Task: Schedule a coding meetup on every Thursday at 8:00 PM to 9:00 PM.
Action: Mouse moved to (205, 139)
Screenshot: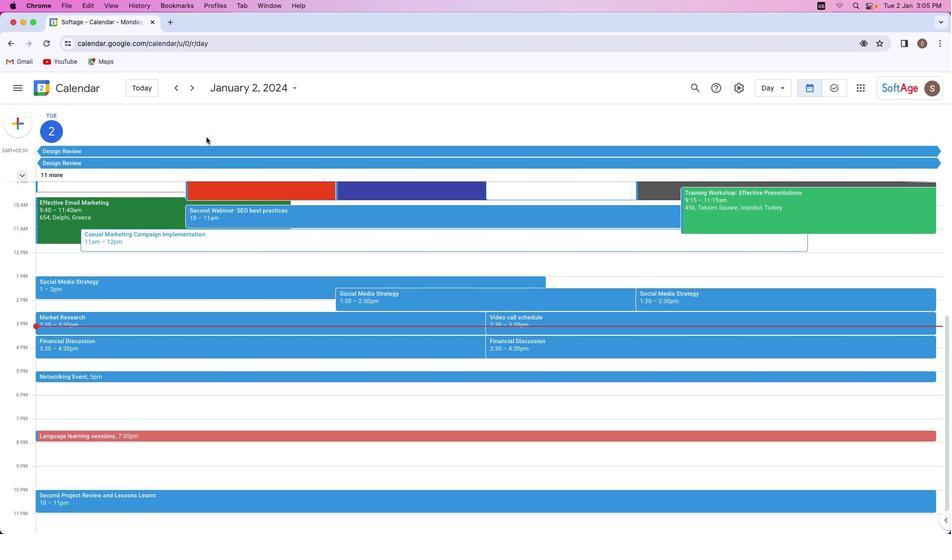 
Action: Mouse pressed left at (205, 139)
Screenshot: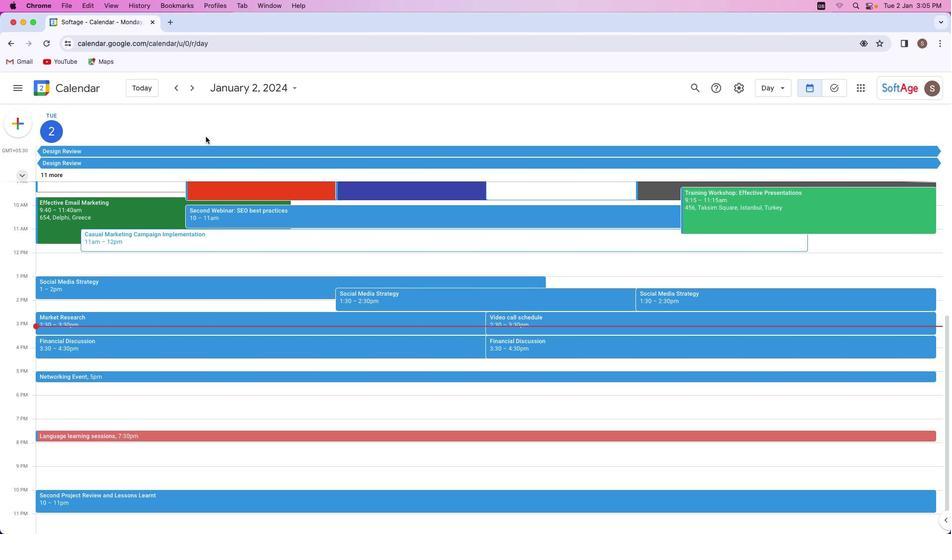 
Action: Mouse moved to (14, 123)
Screenshot: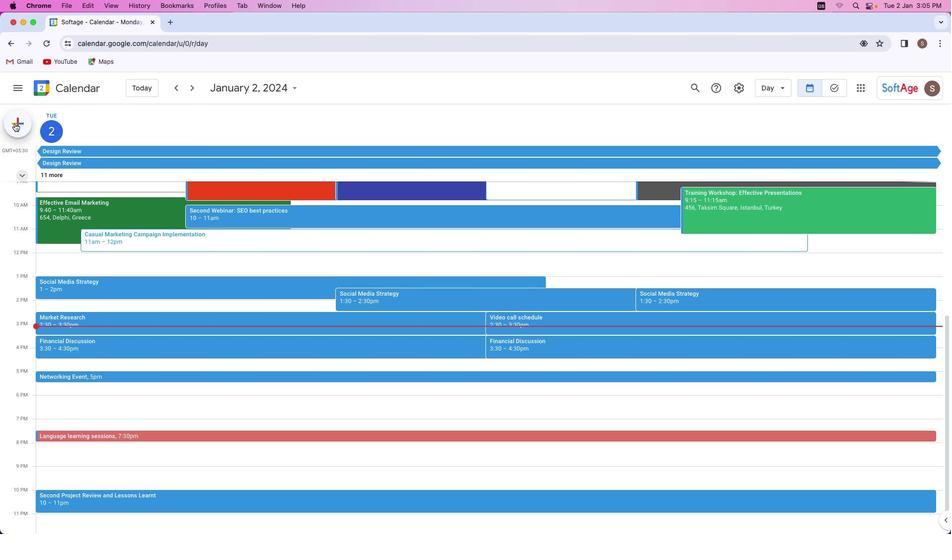 
Action: Mouse pressed left at (14, 123)
Screenshot: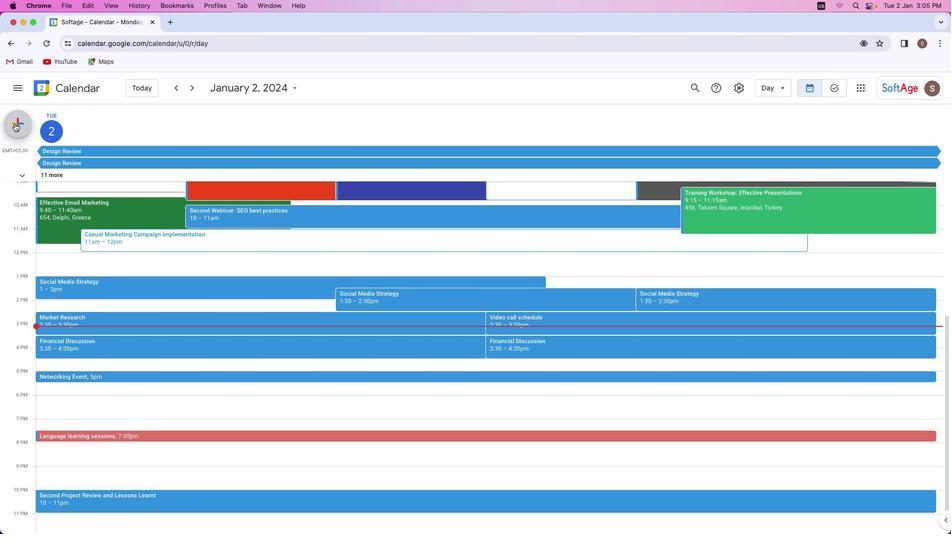 
Action: Mouse moved to (53, 234)
Screenshot: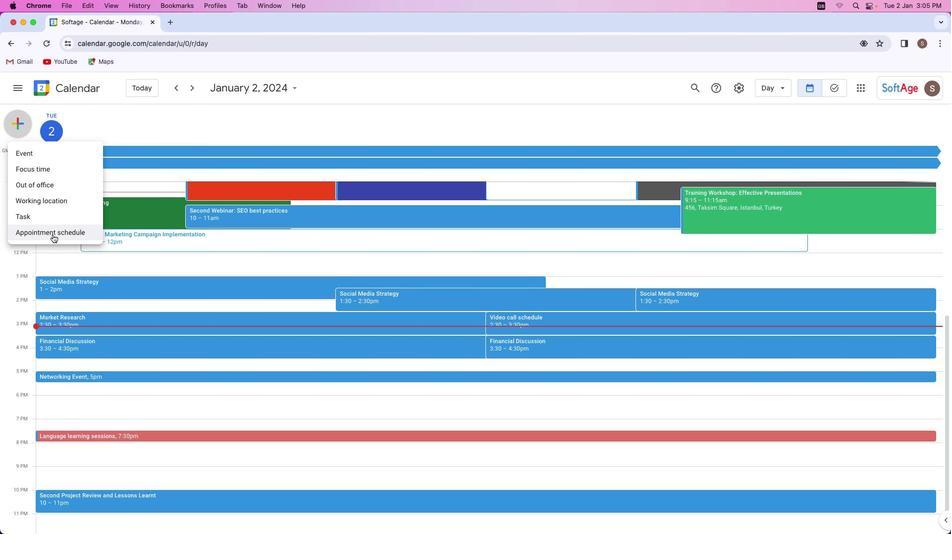 
Action: Mouse pressed left at (53, 234)
Screenshot: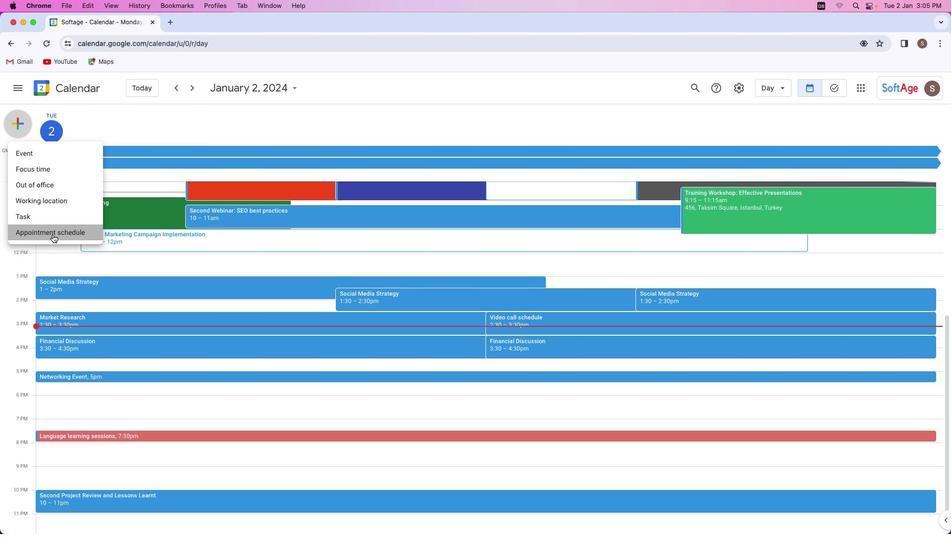 
Action: Mouse moved to (73, 117)
Screenshot: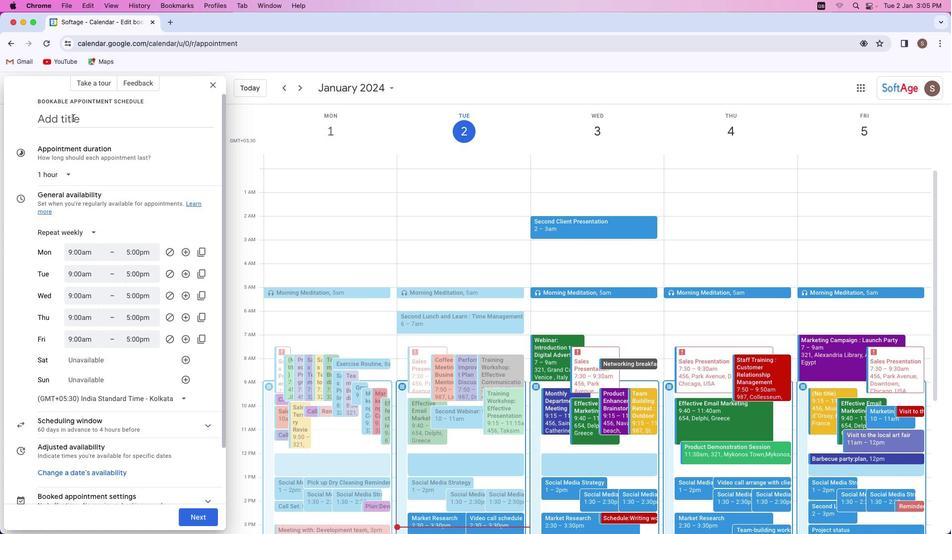 
Action: Key pressed Key.shift'C''o''d''i''n''g'Key.space'm''e''e''t''u''p'
Screenshot: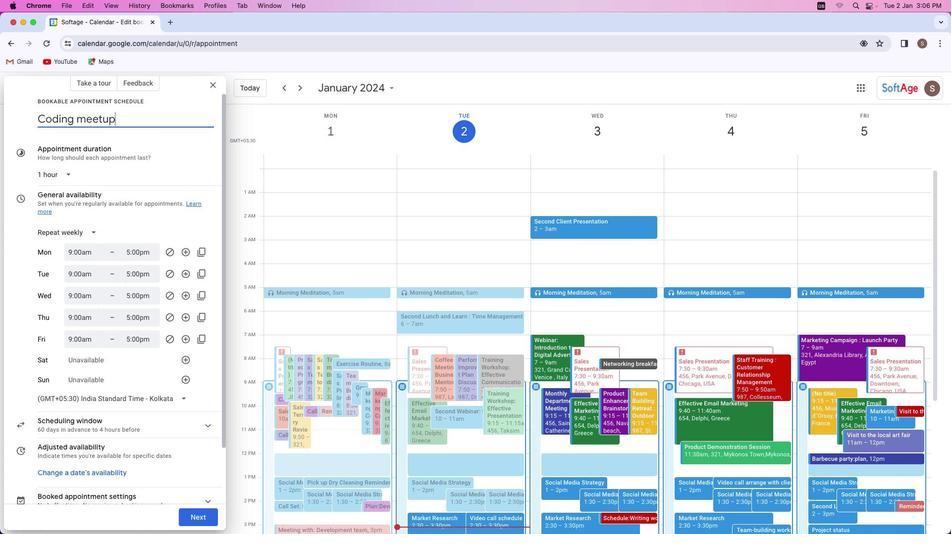 
Action: Mouse moved to (87, 230)
Screenshot: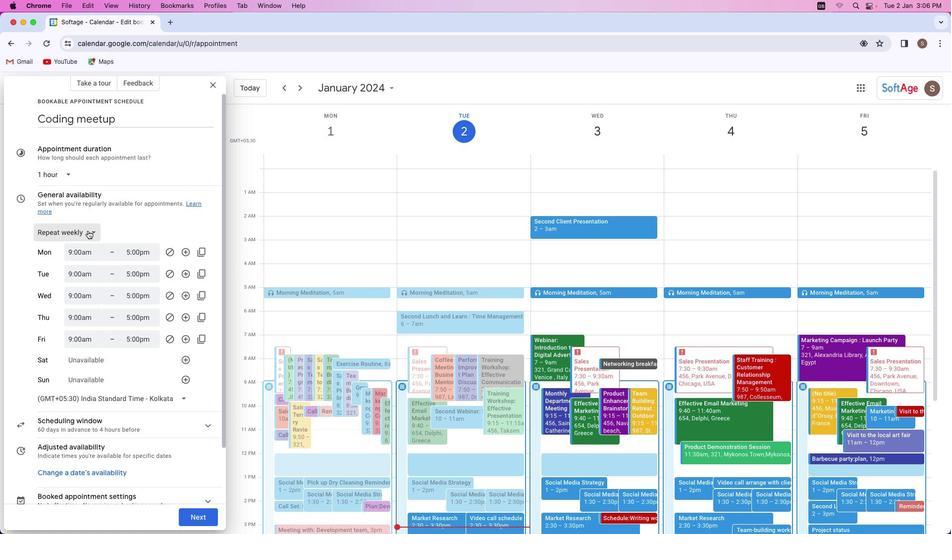 
Action: Mouse pressed left at (87, 230)
Screenshot: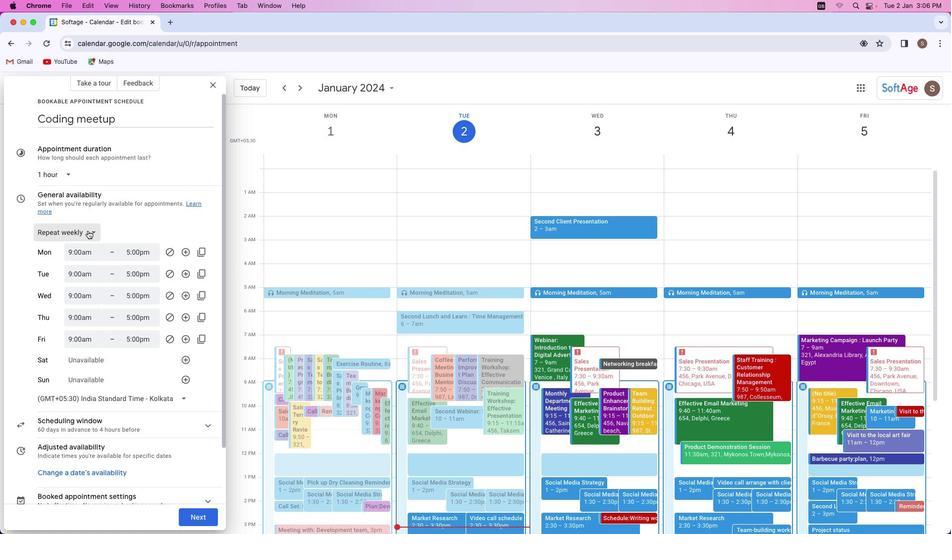 
Action: Mouse moved to (78, 259)
Screenshot: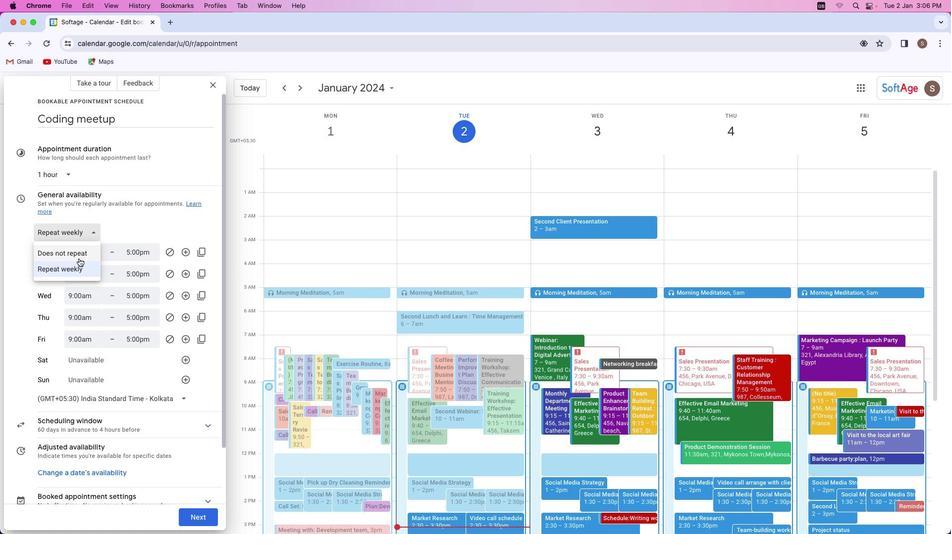 
Action: Mouse pressed left at (78, 259)
Screenshot: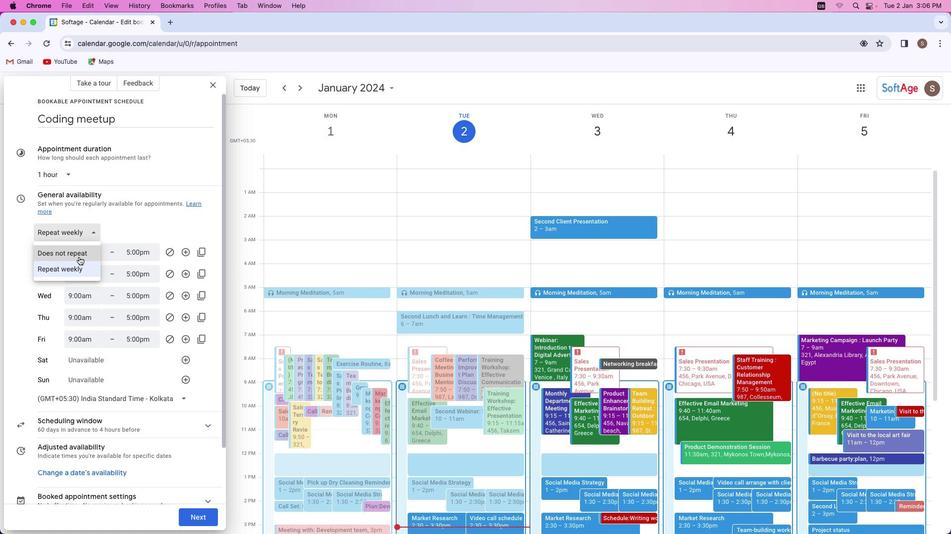 
Action: Mouse moved to (68, 243)
Screenshot: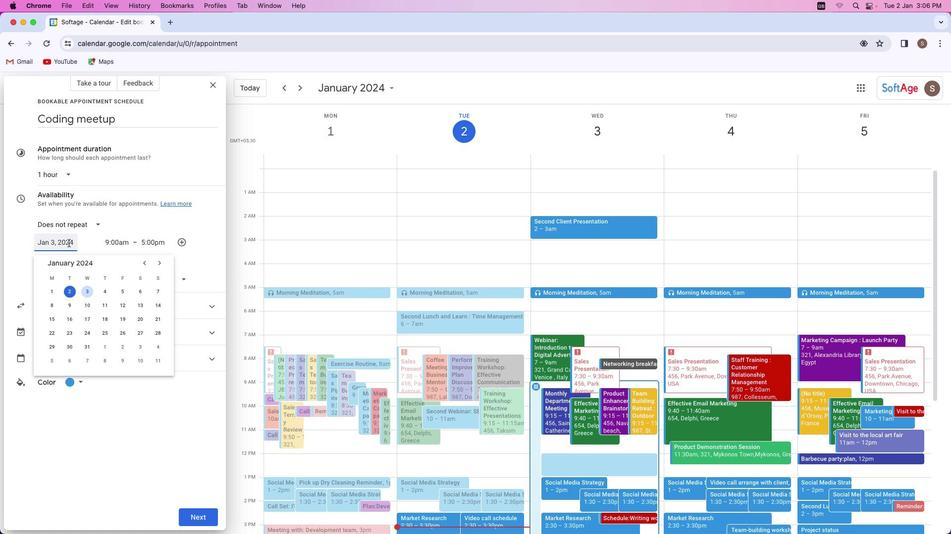 
Action: Mouse pressed left at (68, 243)
Screenshot: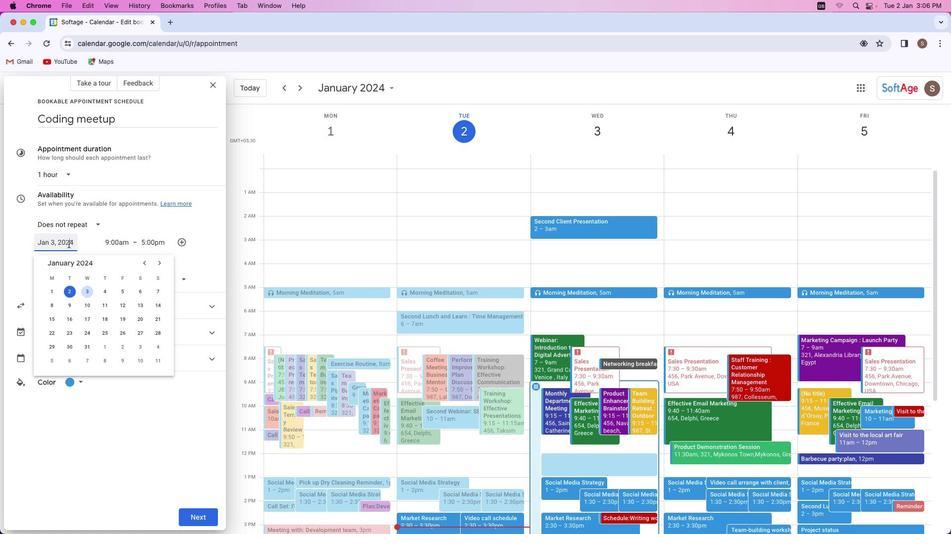 
Action: Mouse moved to (88, 225)
Screenshot: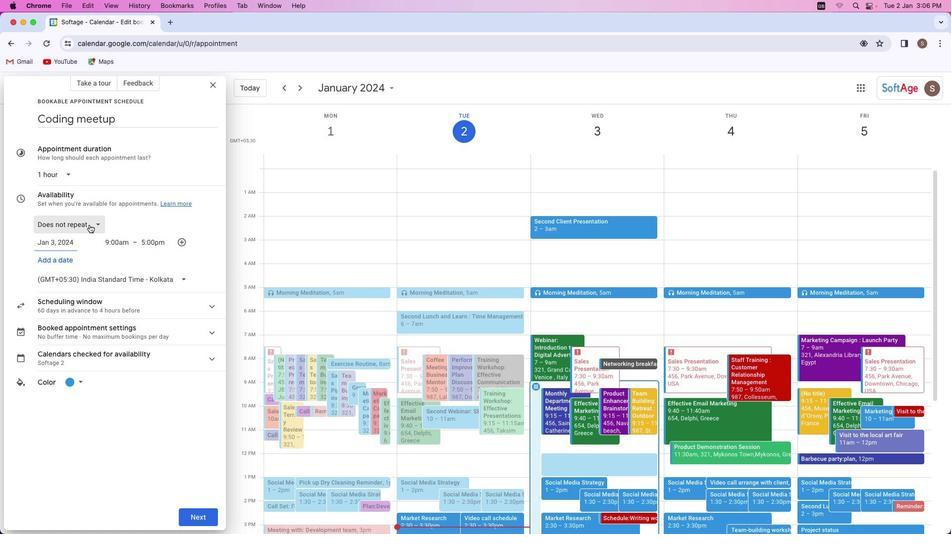 
Action: Mouse pressed left at (88, 225)
Screenshot: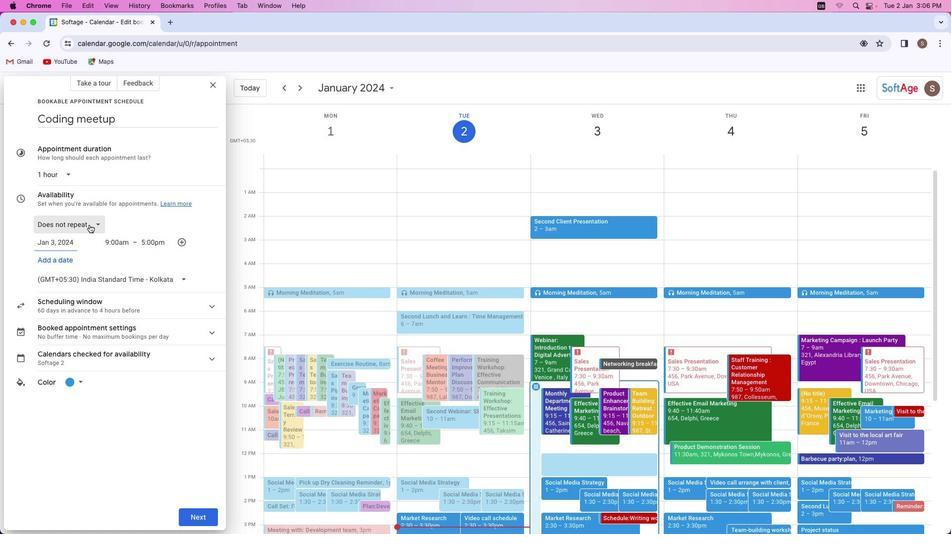 
Action: Mouse moved to (73, 259)
Screenshot: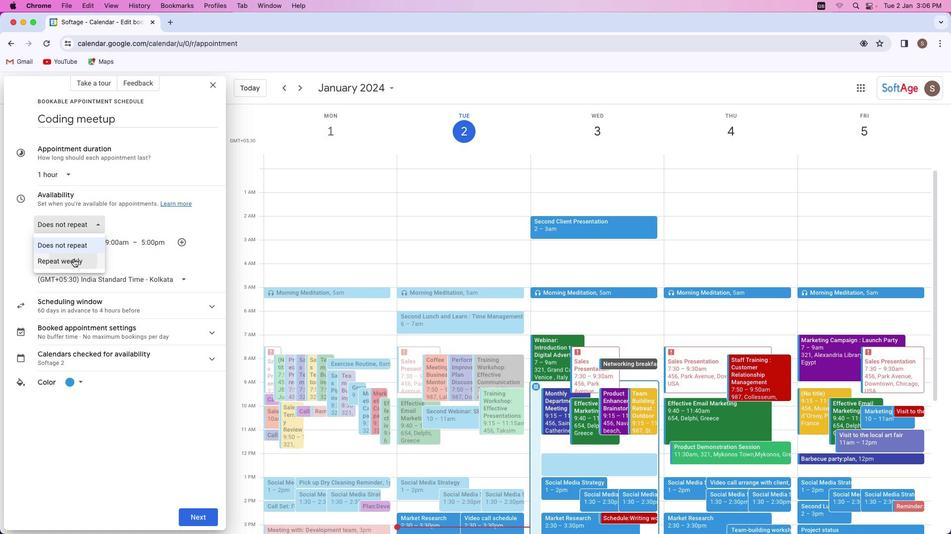
Action: Mouse pressed left at (73, 259)
Screenshot: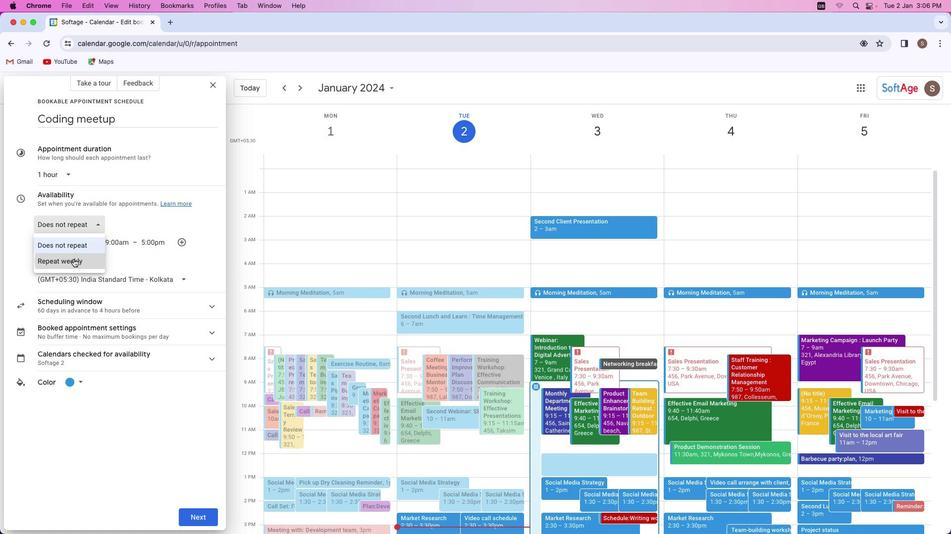 
Action: Mouse moved to (169, 253)
Screenshot: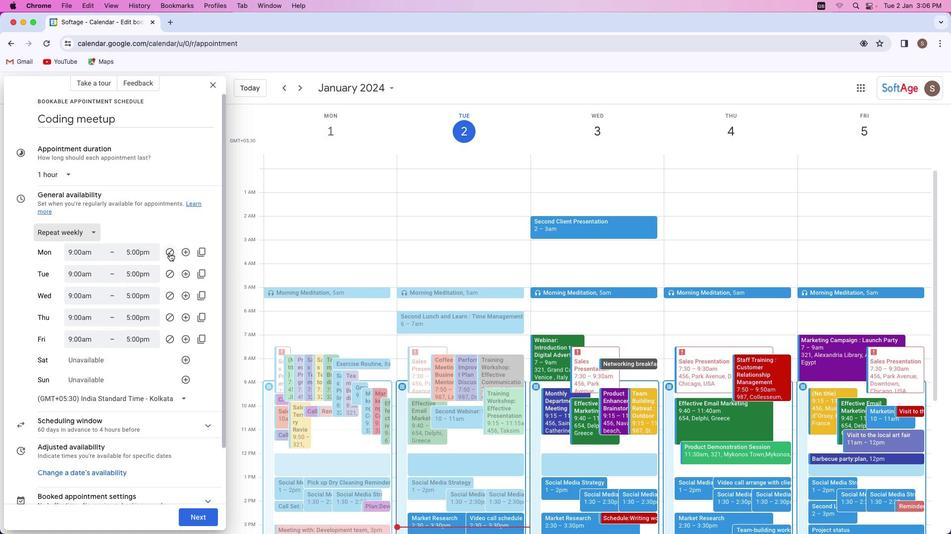 
Action: Mouse pressed left at (169, 253)
Screenshot: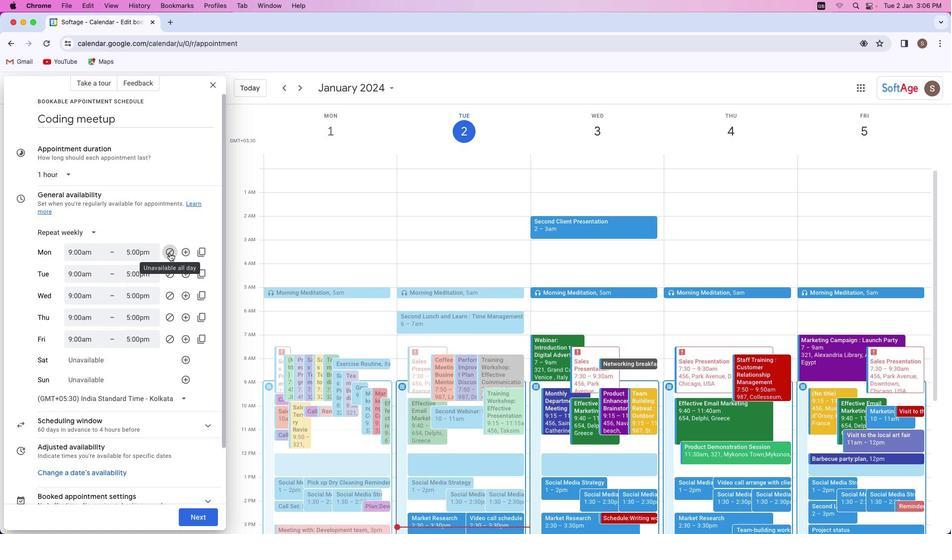 
Action: Mouse moved to (168, 269)
Screenshot: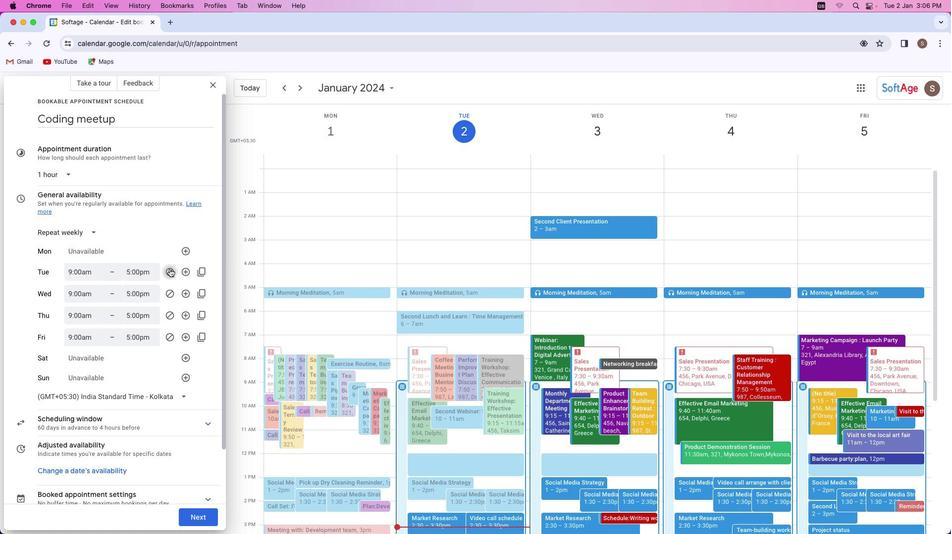 
Action: Mouse pressed left at (168, 269)
Screenshot: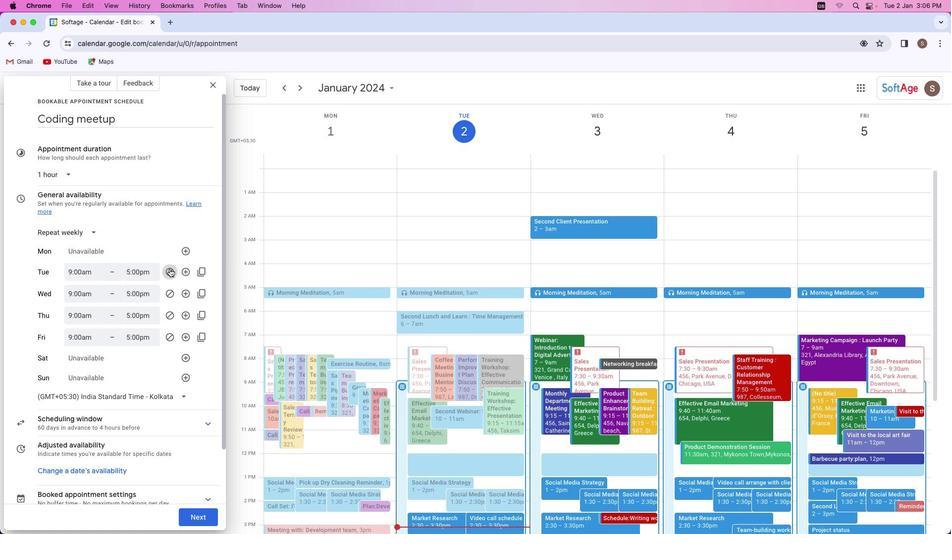 
Action: Mouse moved to (172, 291)
Screenshot: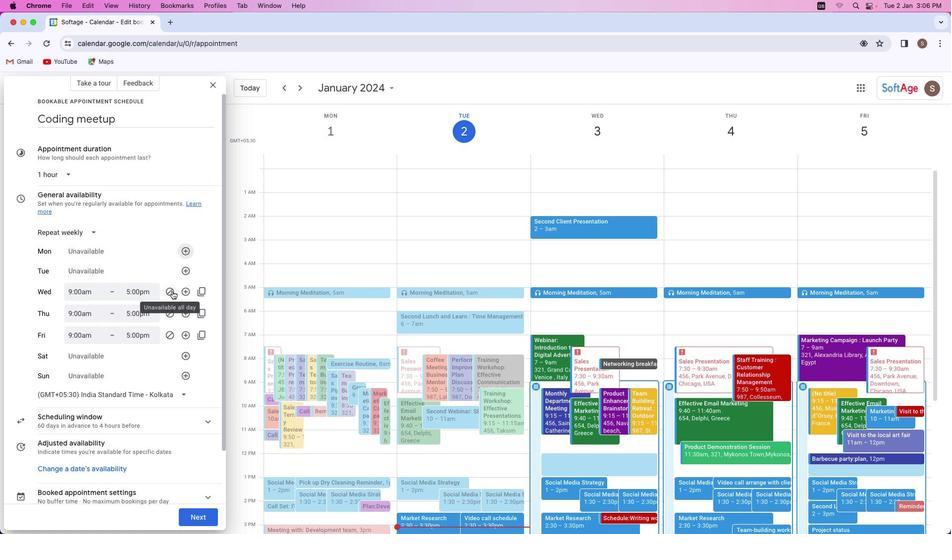 
Action: Mouse pressed left at (172, 291)
Screenshot: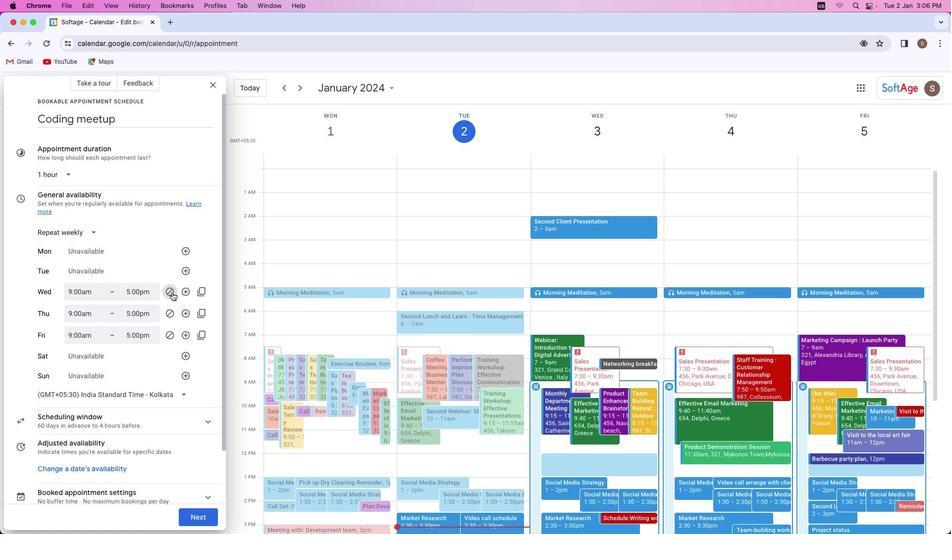 
Action: Mouse moved to (170, 332)
Screenshot: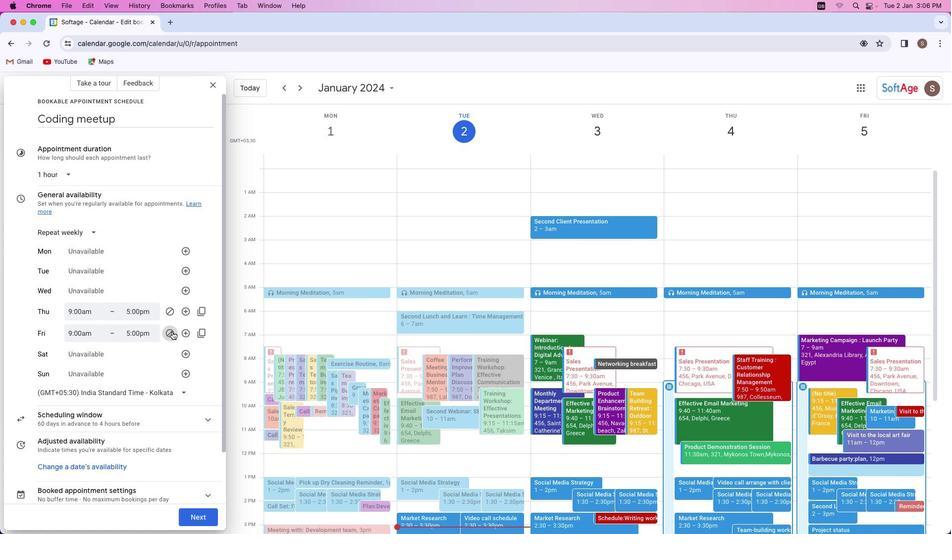 
Action: Mouse pressed left at (170, 332)
Screenshot: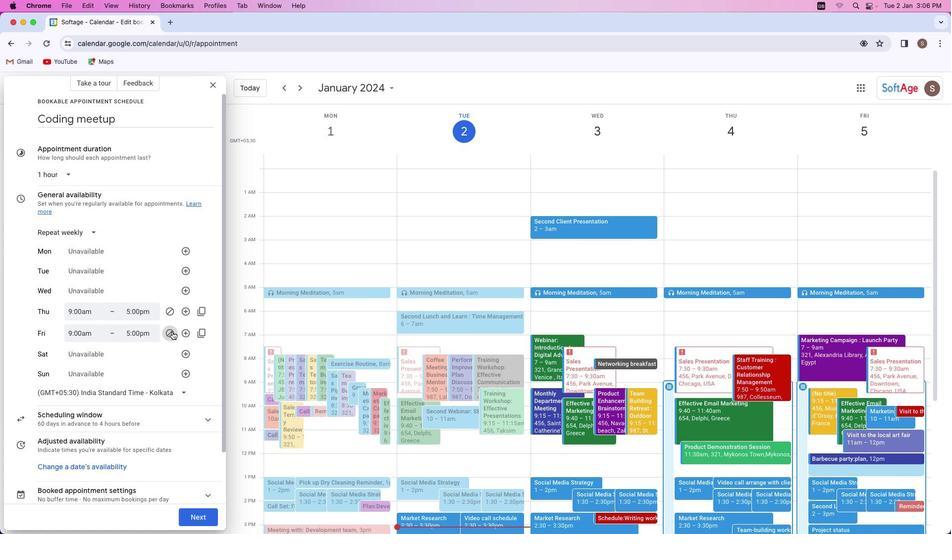 
Action: Mouse moved to (82, 311)
Screenshot: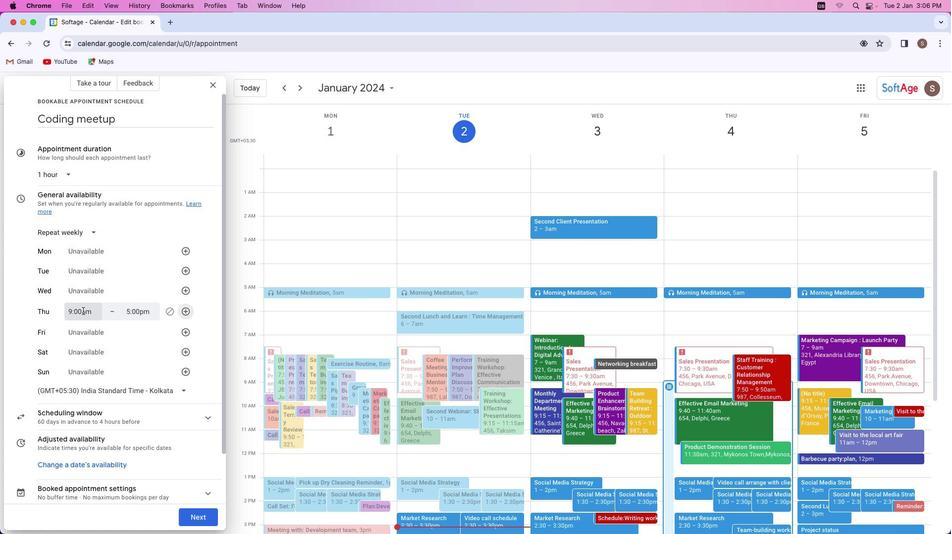 
Action: Mouse pressed left at (82, 311)
Screenshot: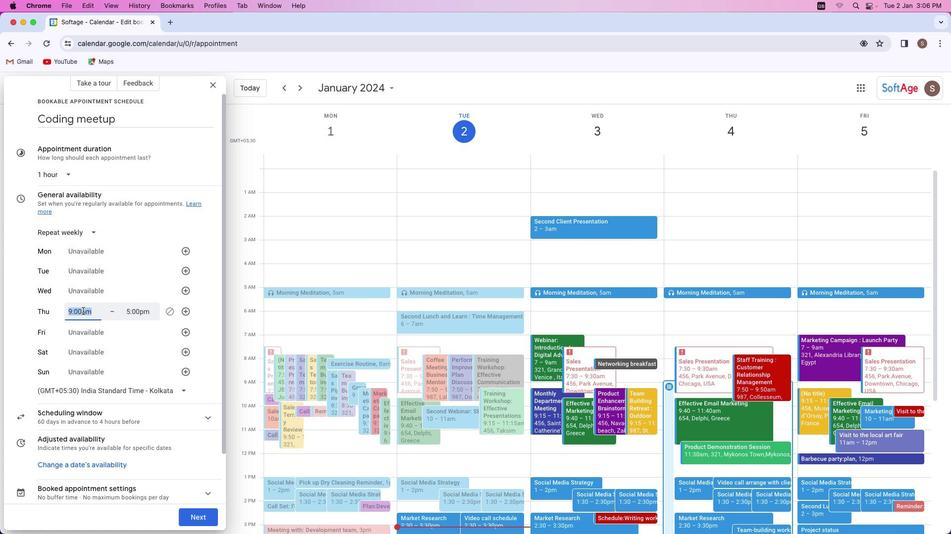
Action: Mouse moved to (88, 346)
Screenshot: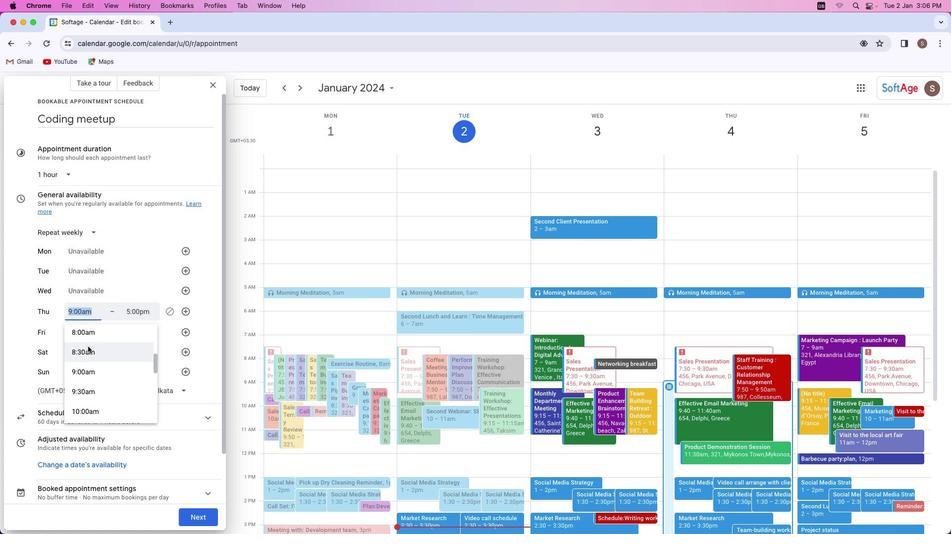 
Action: Mouse scrolled (88, 346) with delta (0, 0)
Screenshot: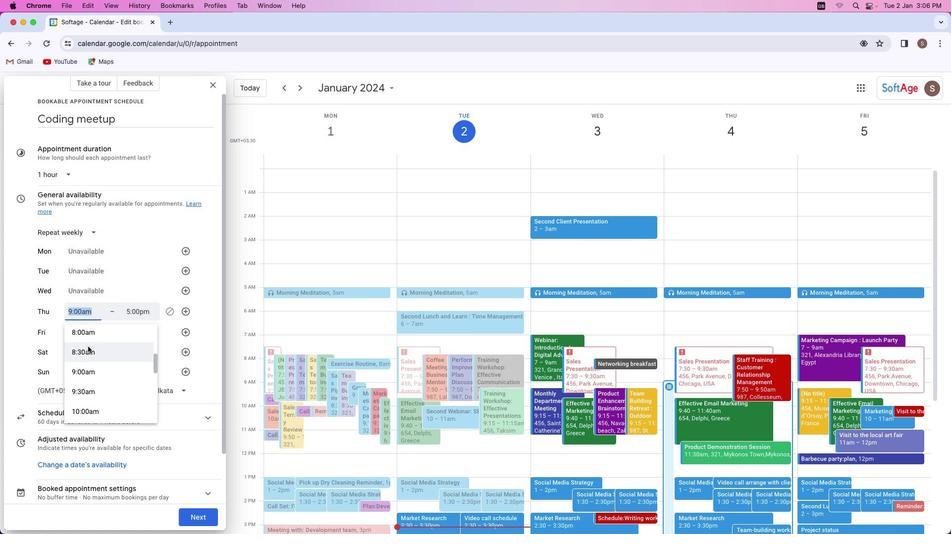 
Action: Mouse moved to (88, 346)
Screenshot: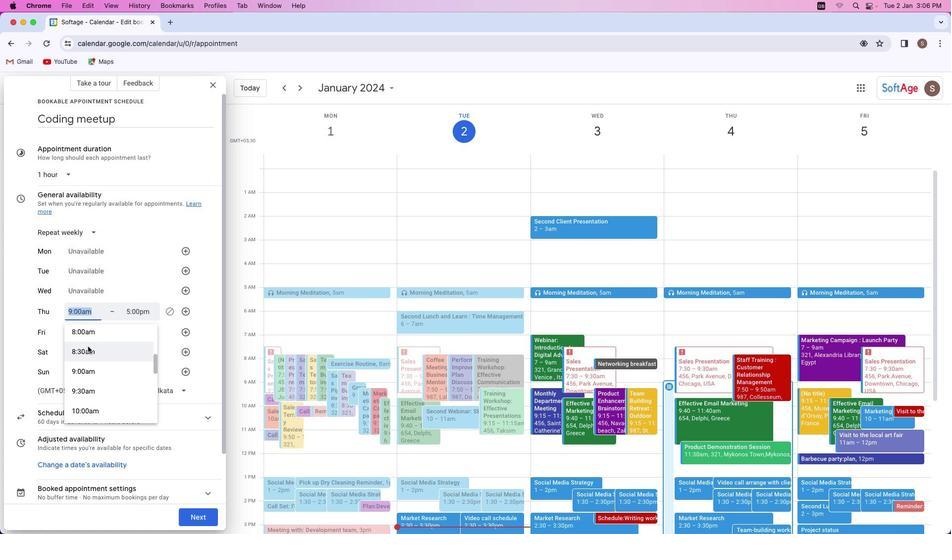 
Action: Mouse scrolled (88, 346) with delta (0, 0)
Screenshot: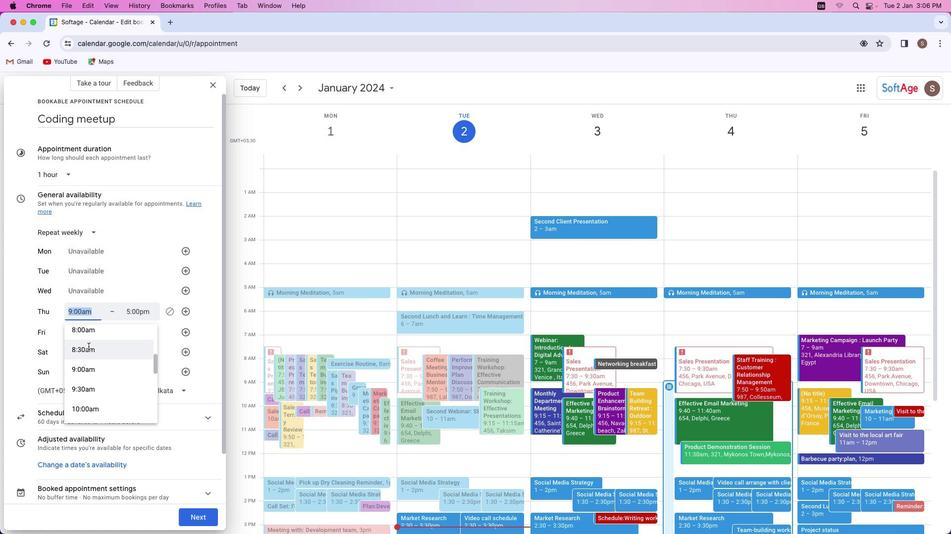 
Action: Mouse moved to (88, 346)
Screenshot: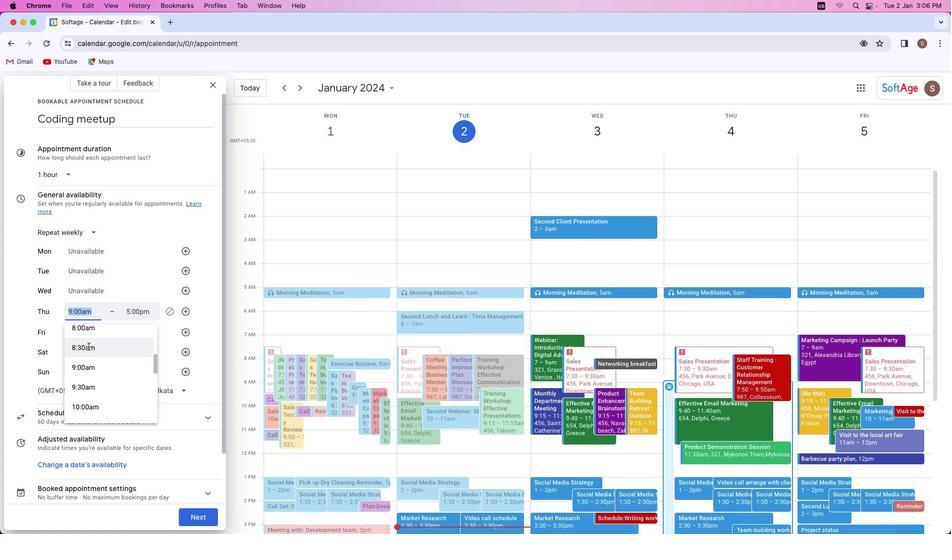 
Action: Mouse scrolled (88, 346) with delta (0, 0)
Screenshot: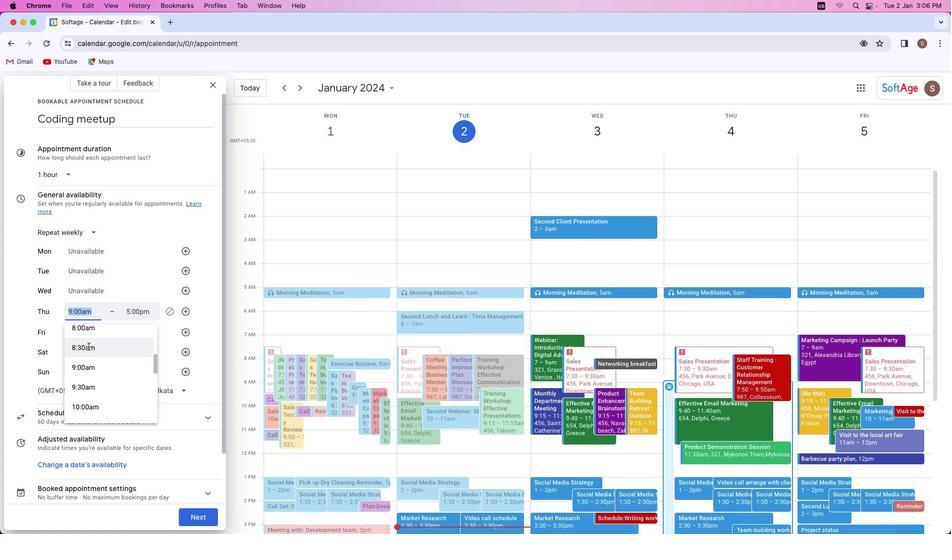 
Action: Mouse moved to (88, 347)
Screenshot: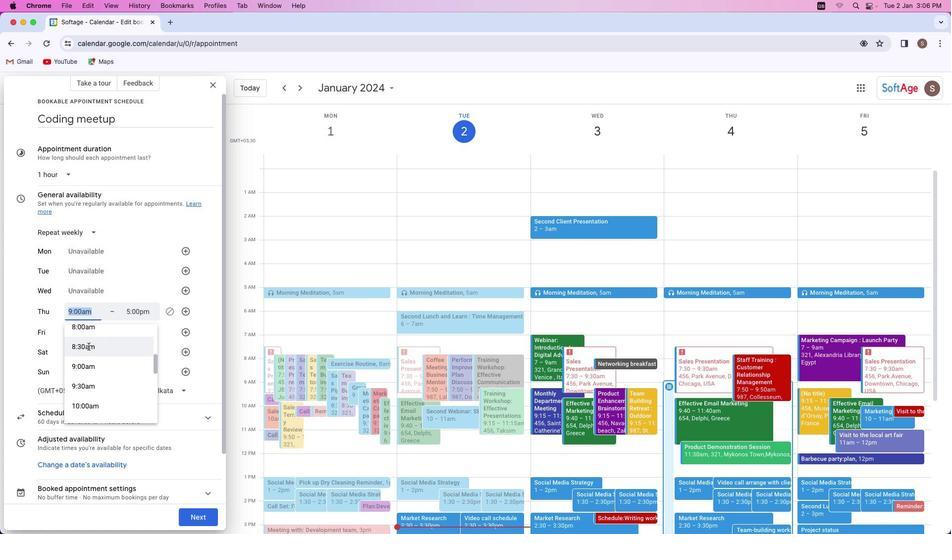 
Action: Mouse scrolled (88, 347) with delta (0, 0)
Screenshot: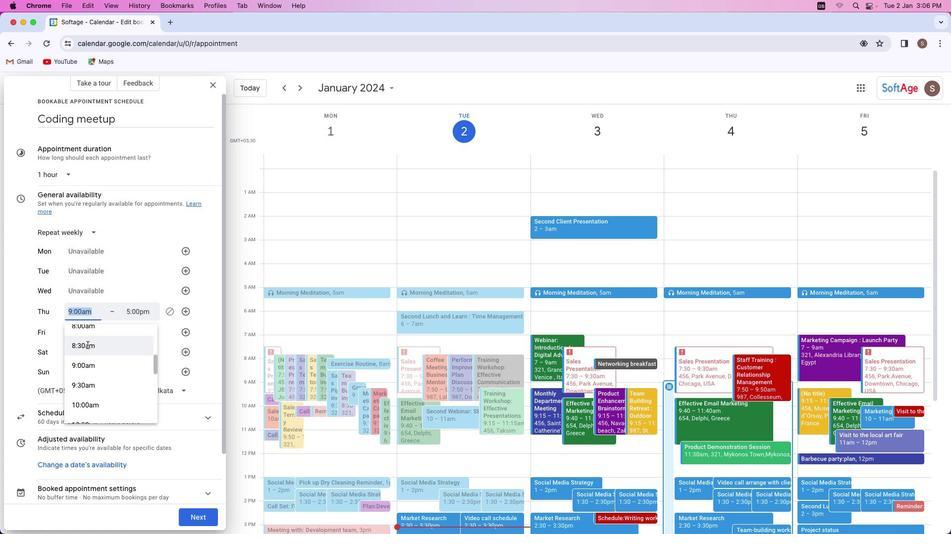 
Action: Mouse moved to (87, 348)
Screenshot: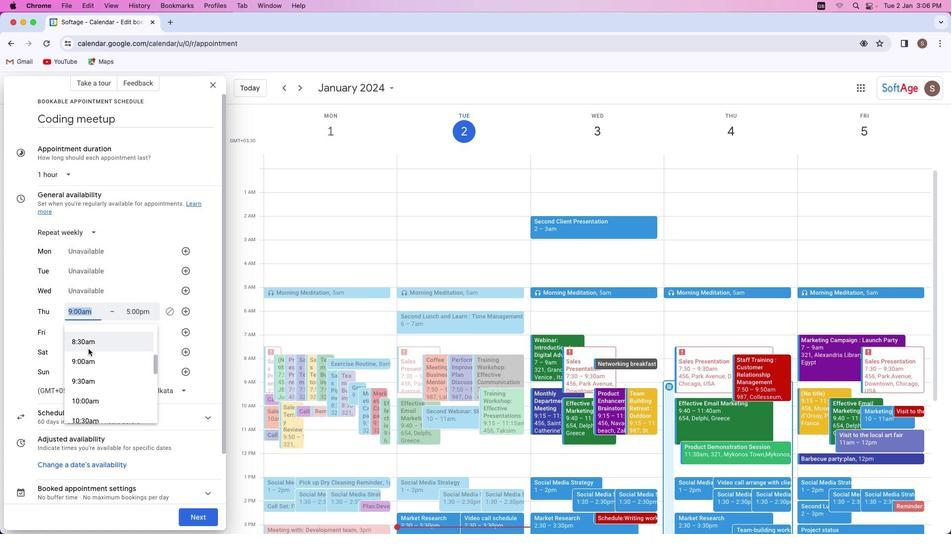 
Action: Mouse scrolled (87, 348) with delta (0, 0)
Screenshot: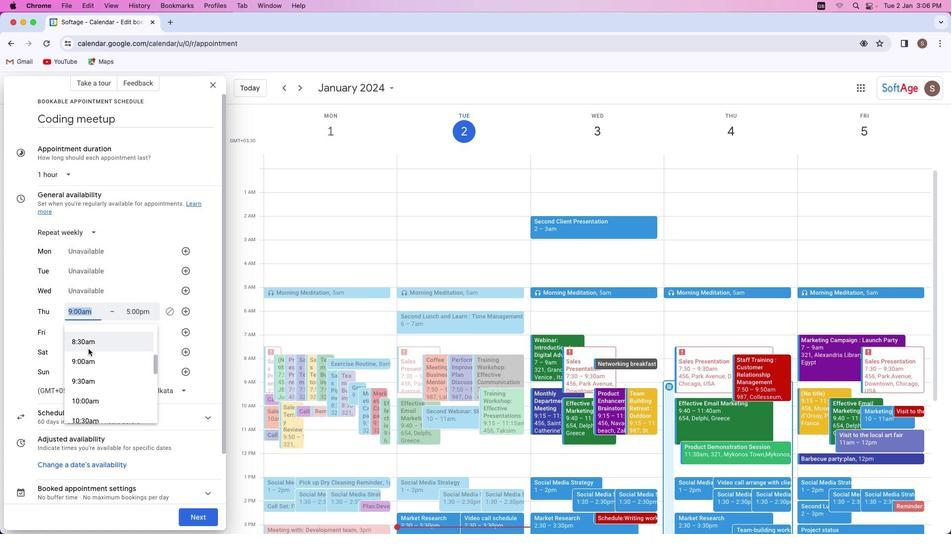 
Action: Mouse moved to (88, 348)
Screenshot: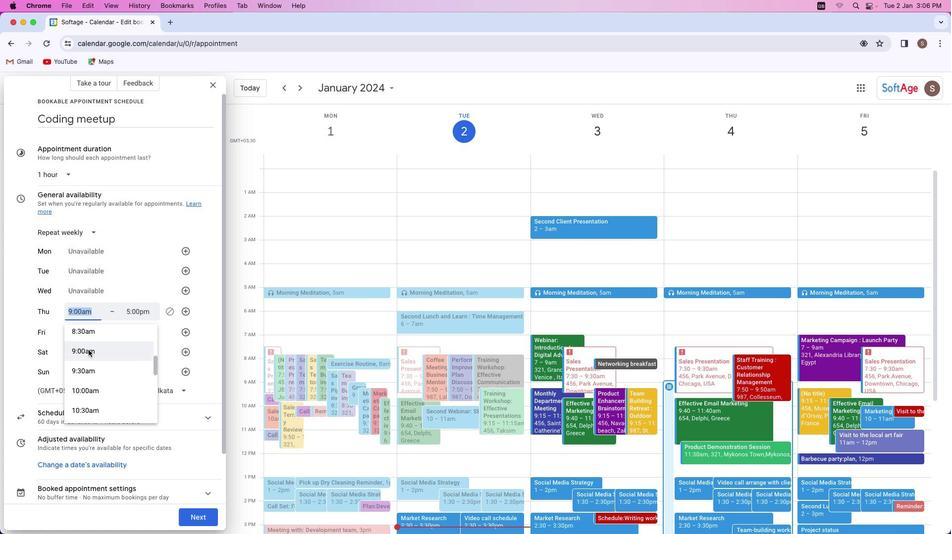 
Action: Mouse scrolled (88, 348) with delta (0, 0)
Screenshot: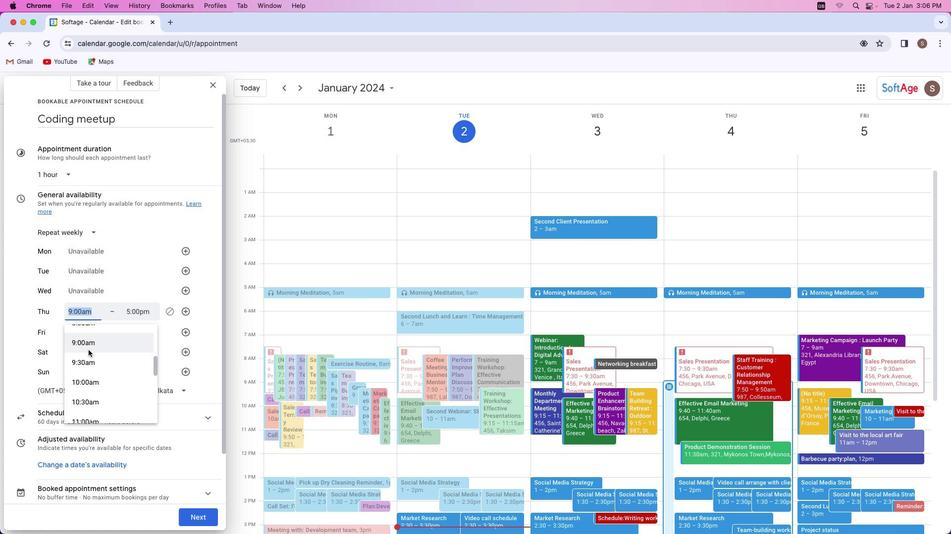 
Action: Mouse moved to (88, 349)
Screenshot: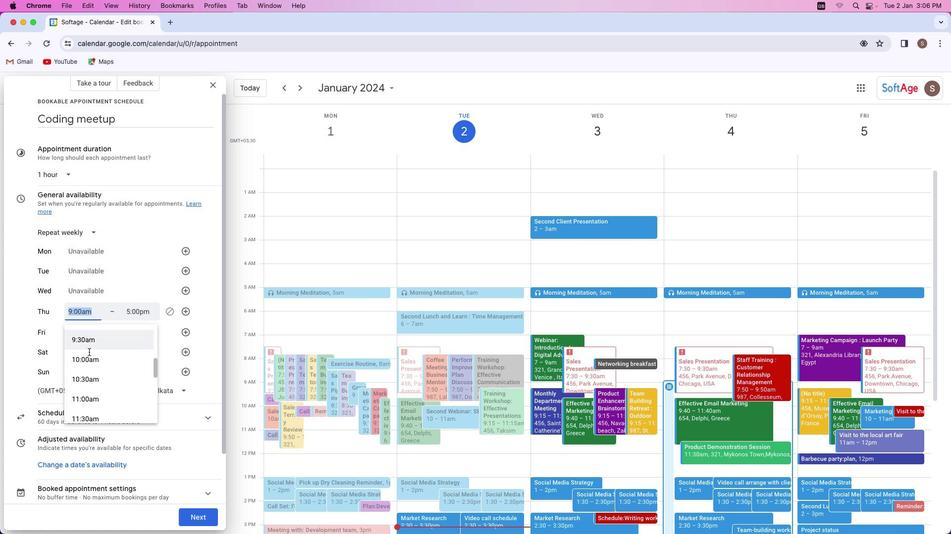 
Action: Mouse scrolled (88, 349) with delta (0, 0)
Screenshot: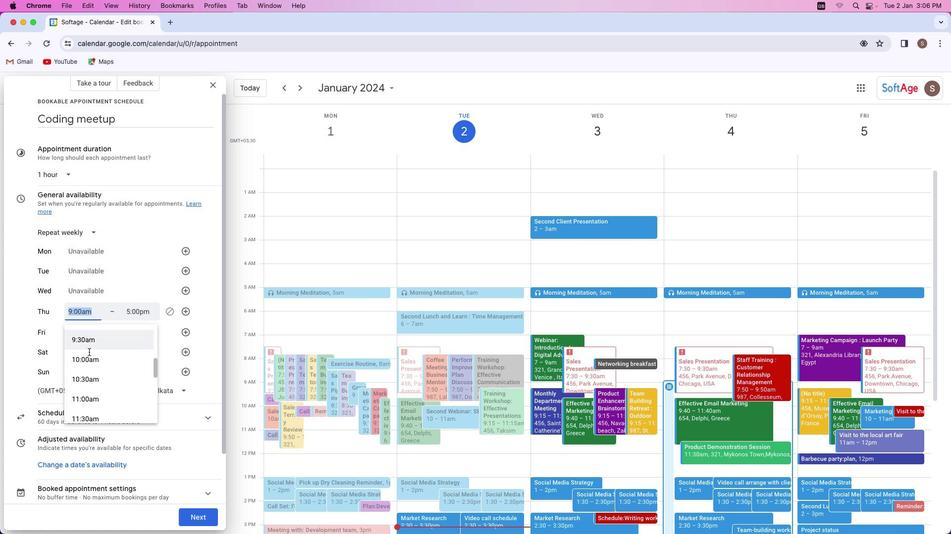 
Action: Mouse moved to (88, 350)
Screenshot: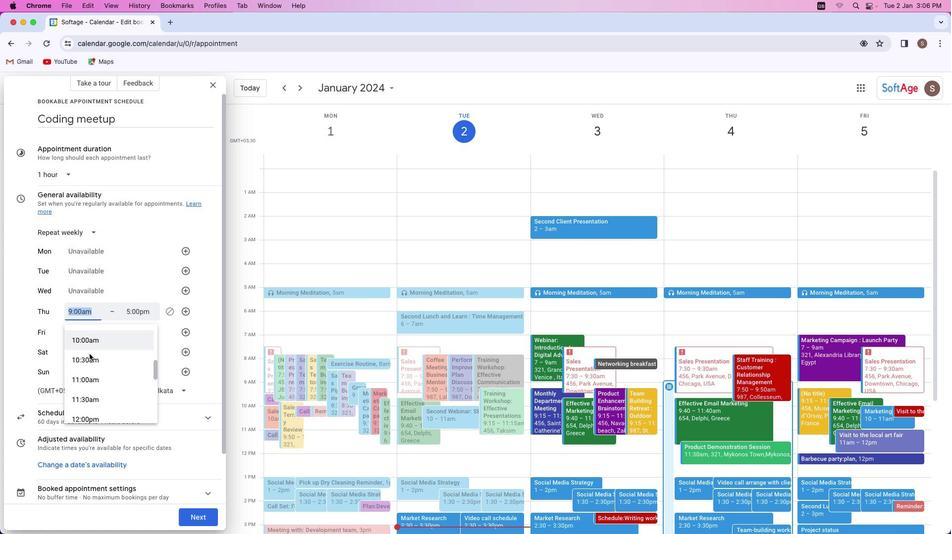 
Action: Mouse scrolled (88, 350) with delta (0, 0)
Screenshot: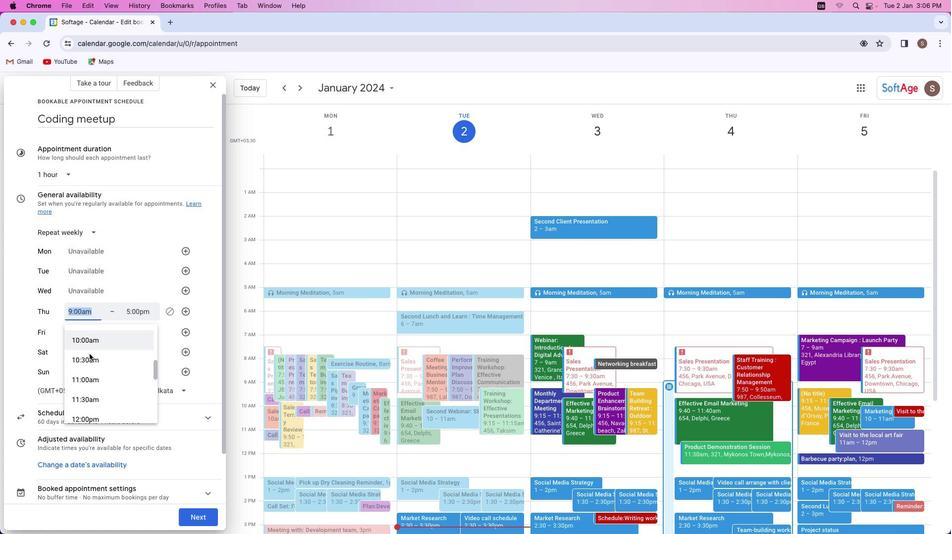 
Action: Mouse moved to (89, 354)
Screenshot: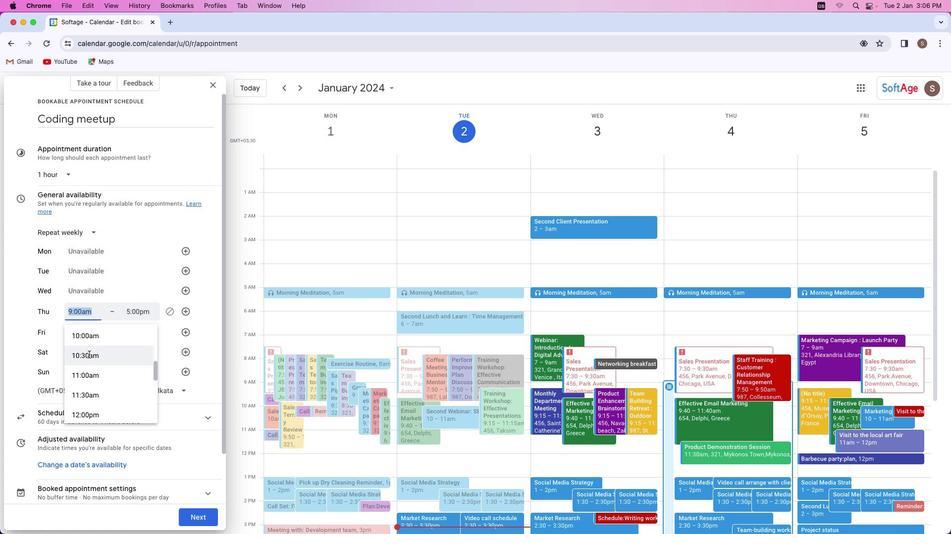 
Action: Mouse scrolled (89, 354) with delta (0, 0)
Screenshot: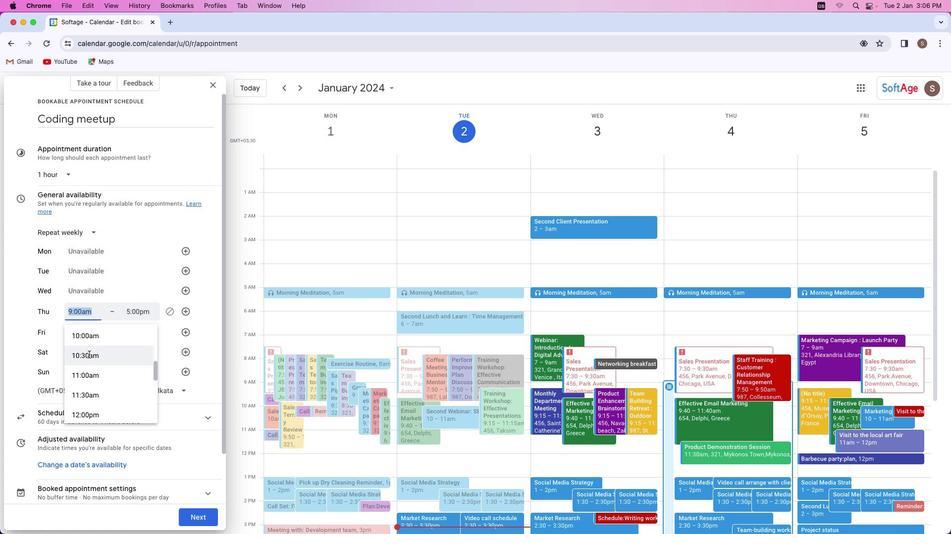 
Action: Mouse moved to (89, 355)
Screenshot: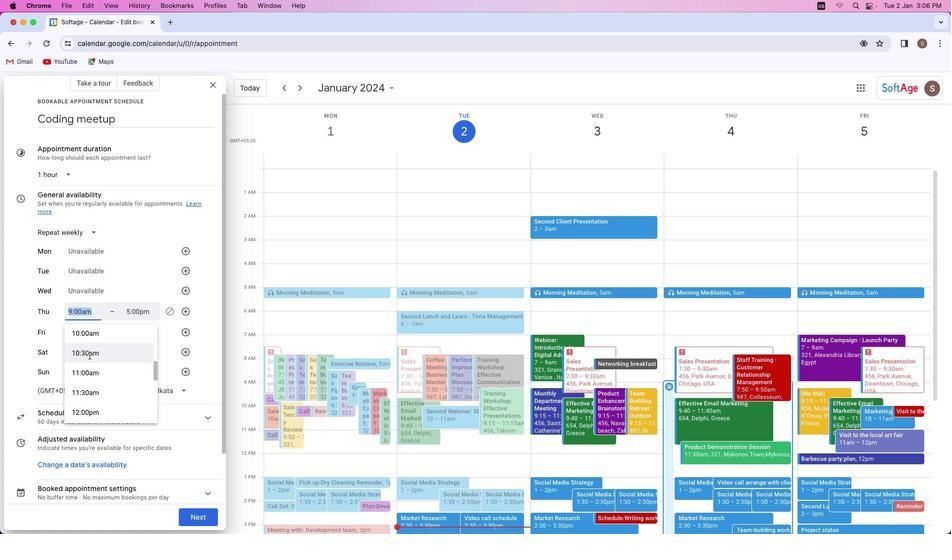 
Action: Mouse scrolled (89, 355) with delta (0, 0)
Screenshot: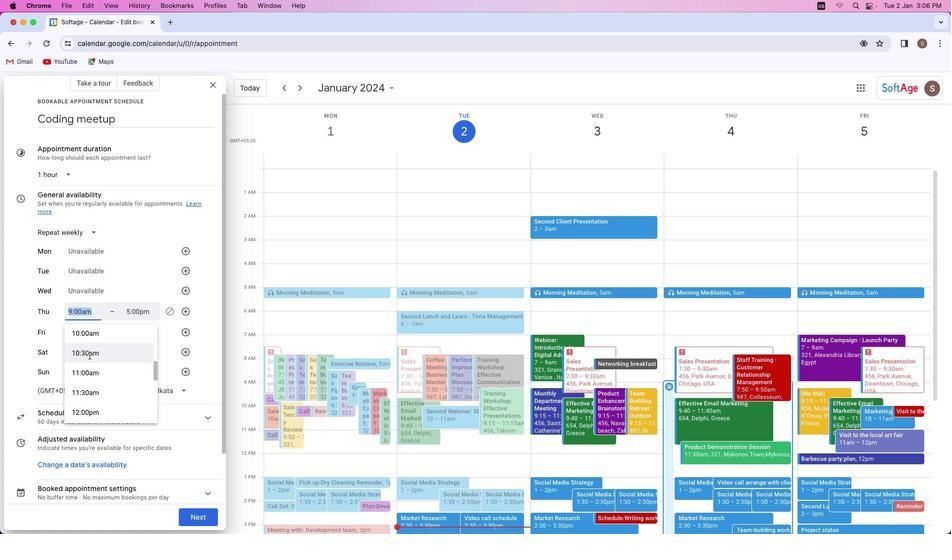 
Action: Mouse moved to (89, 356)
Screenshot: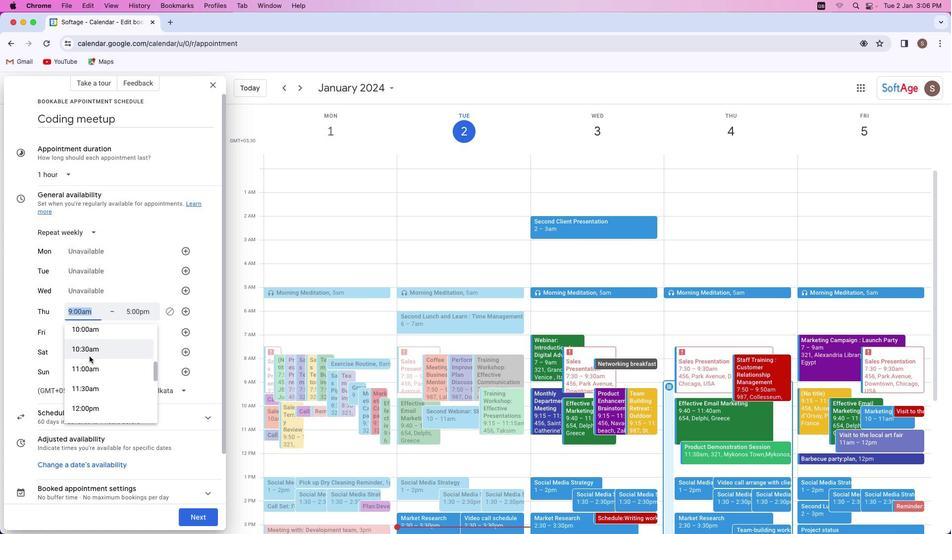 
Action: Mouse scrolled (89, 356) with delta (0, 0)
Screenshot: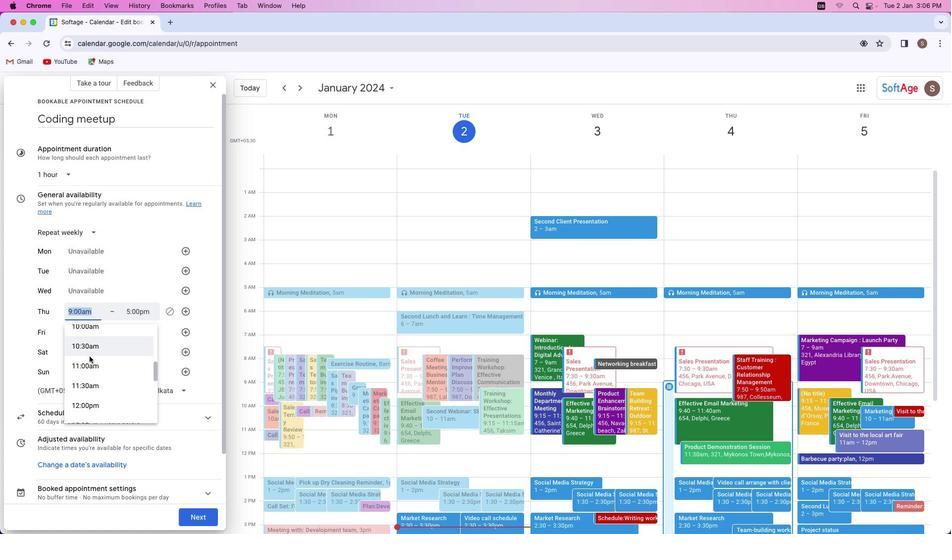 
Action: Mouse moved to (89, 356)
Screenshot: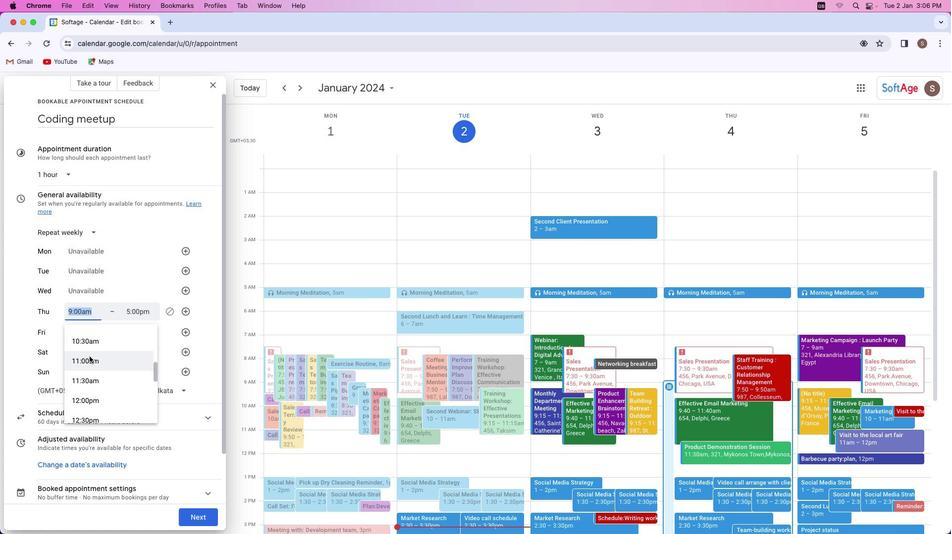
Action: Mouse scrolled (89, 356) with delta (0, 0)
Screenshot: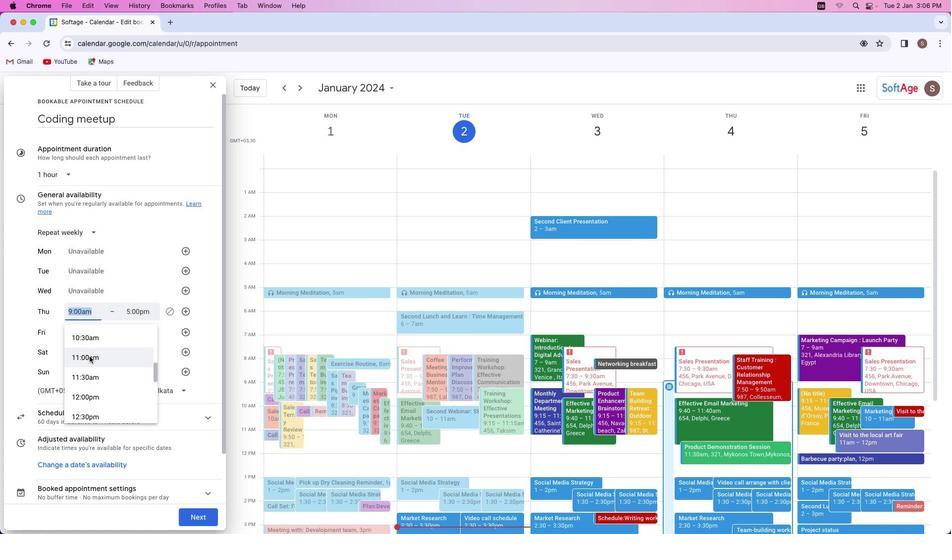 
Action: Mouse moved to (89, 357)
Screenshot: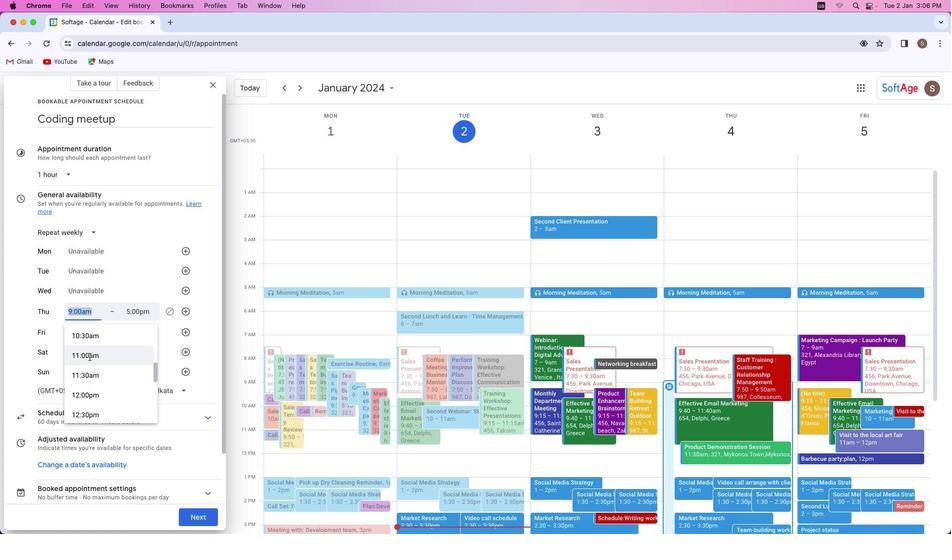
Action: Mouse scrolled (89, 357) with delta (0, 0)
Screenshot: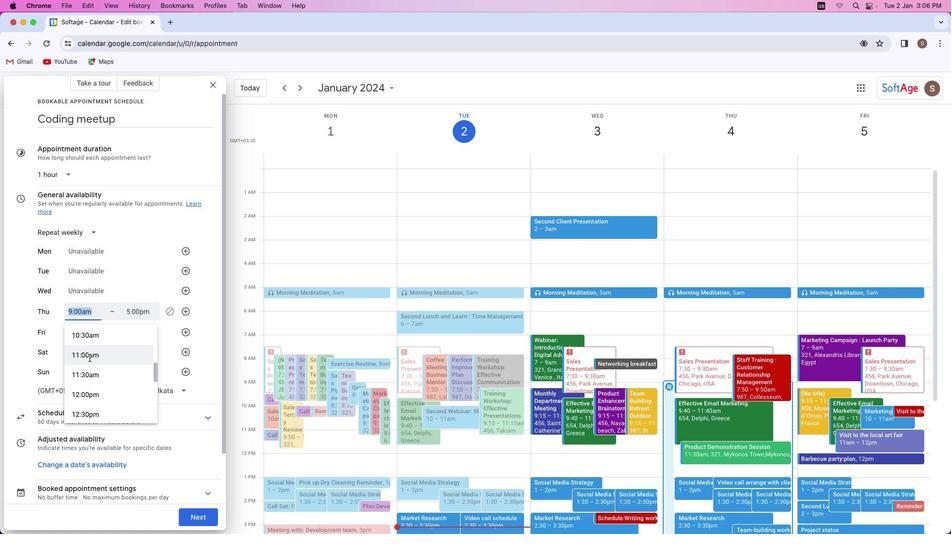 
Action: Mouse moved to (89, 357)
Screenshot: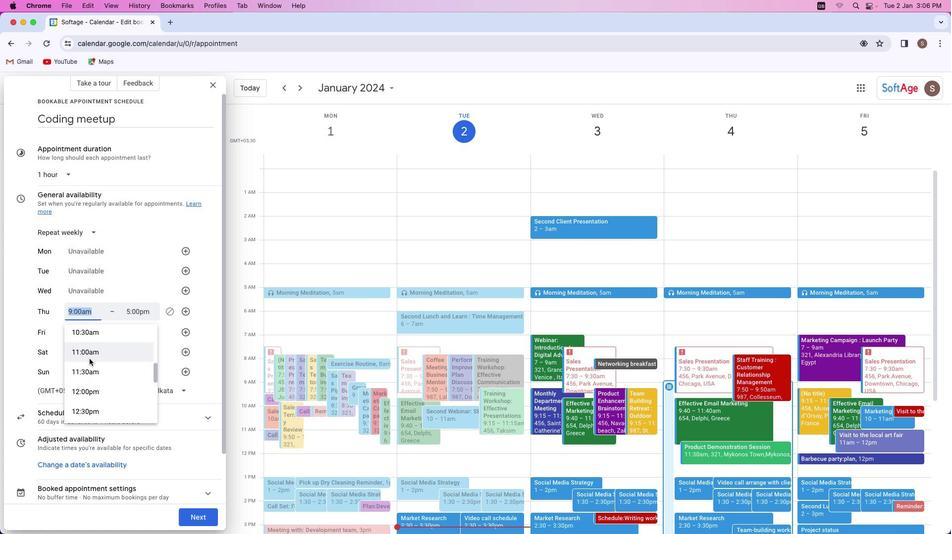 
Action: Mouse scrolled (89, 357) with delta (0, 0)
Screenshot: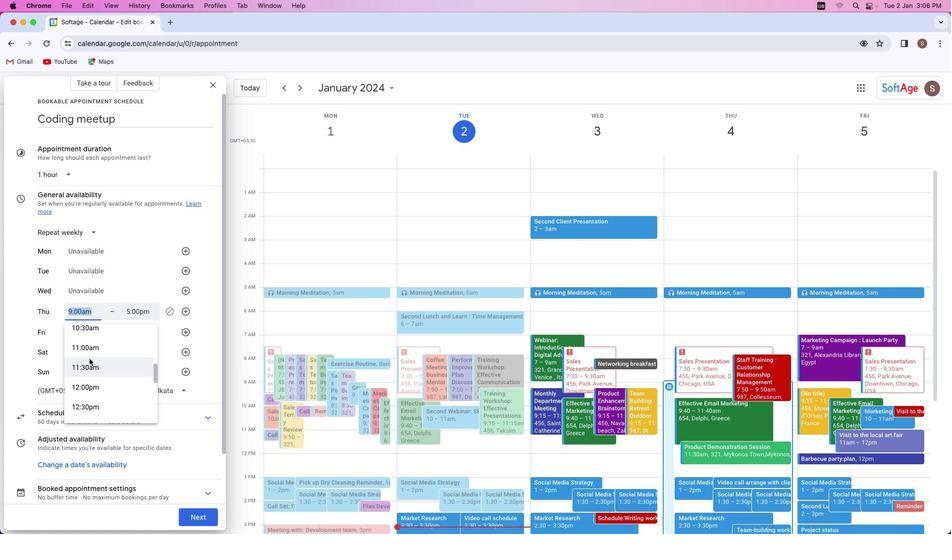
Action: Mouse moved to (89, 358)
Screenshot: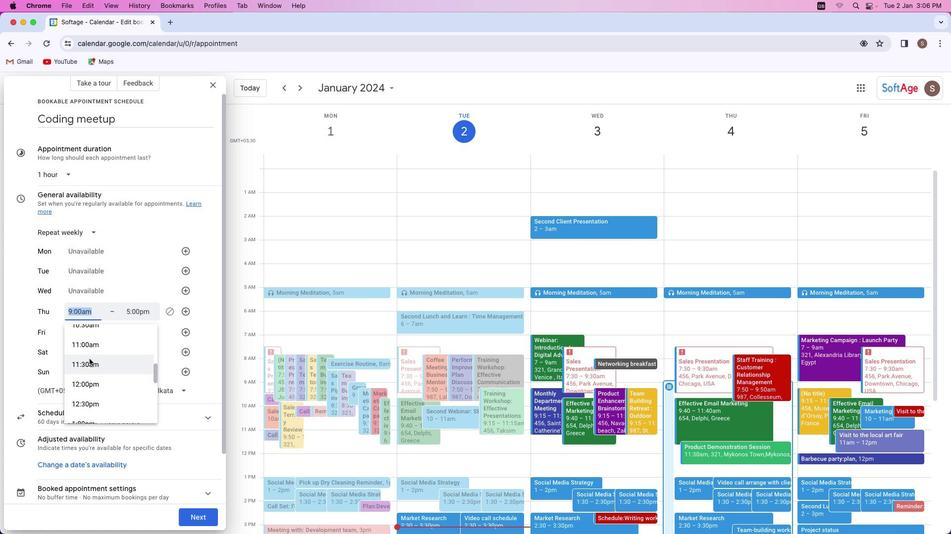
Action: Mouse scrolled (89, 358) with delta (0, 0)
Screenshot: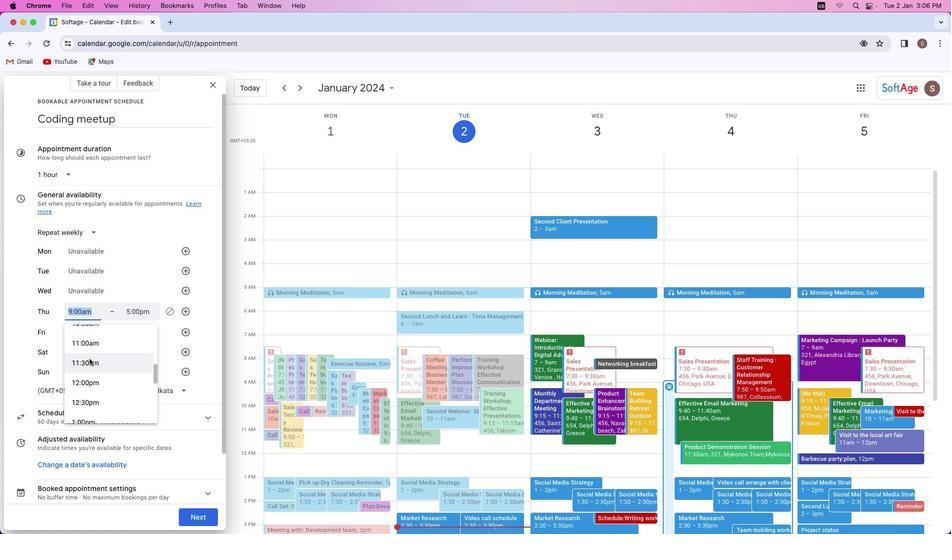 
Action: Mouse moved to (89, 359)
Screenshot: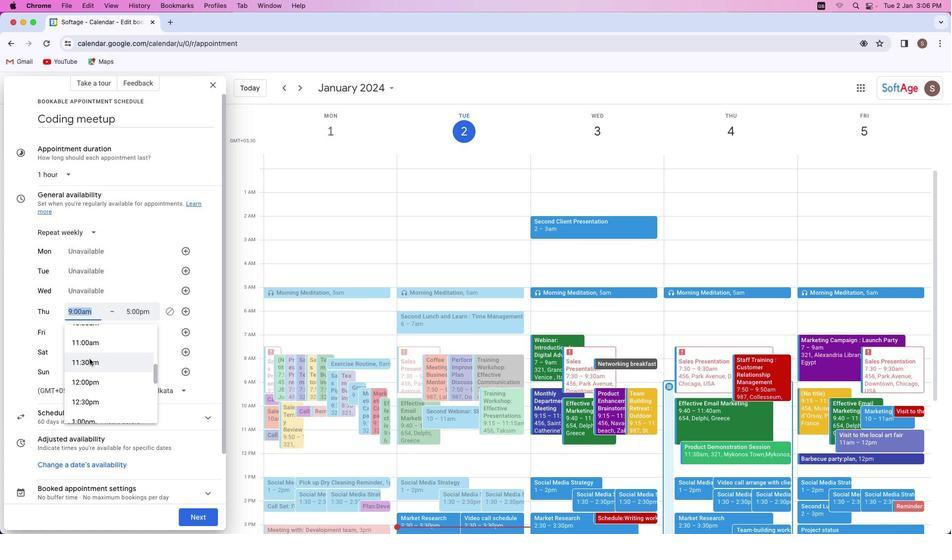 
Action: Mouse scrolled (89, 359) with delta (0, 0)
Screenshot: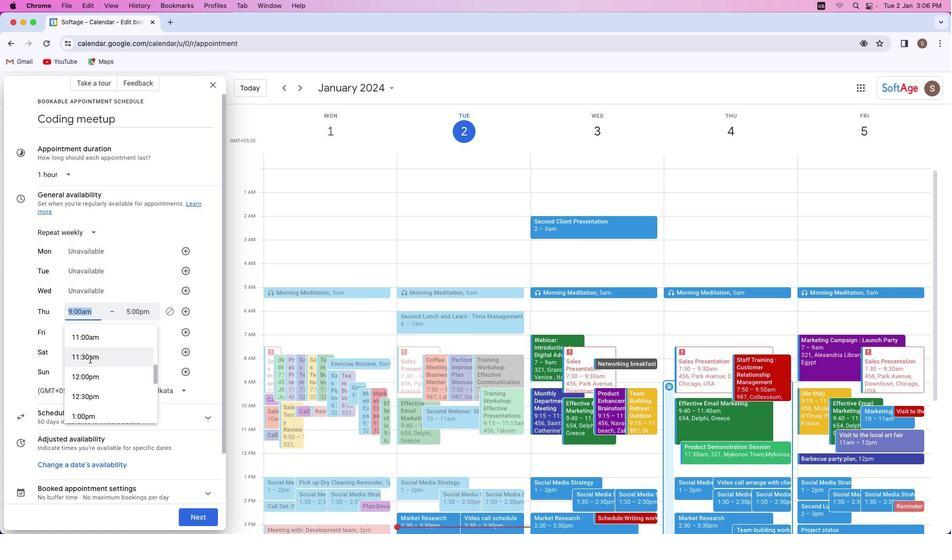
Action: Mouse moved to (89, 359)
Screenshot: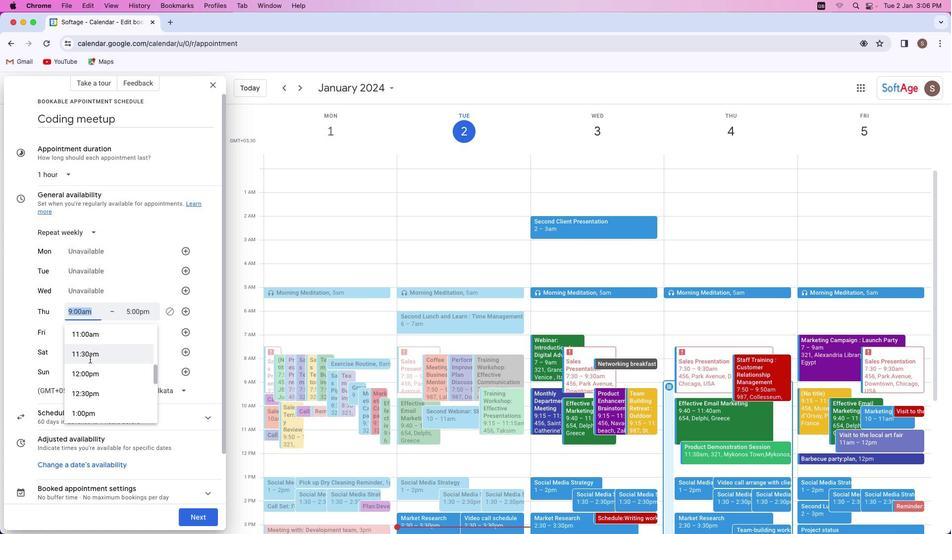
Action: Mouse scrolled (89, 359) with delta (0, 0)
Screenshot: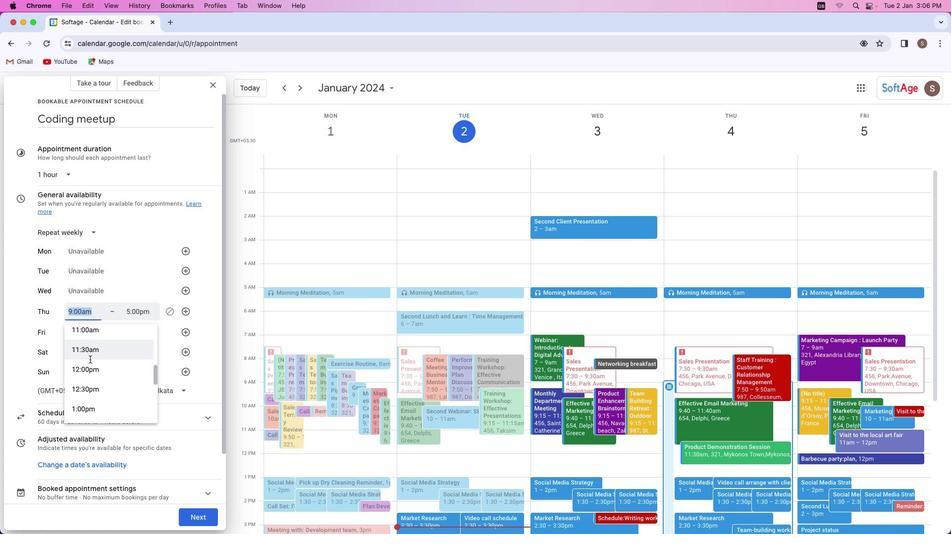 
Action: Mouse moved to (89, 359)
Screenshot: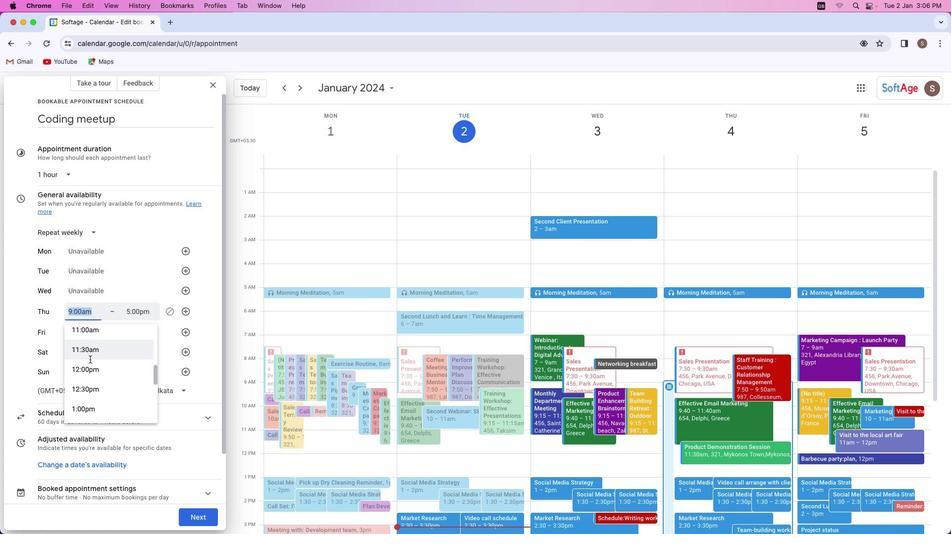 
Action: Mouse scrolled (89, 359) with delta (0, 0)
Screenshot: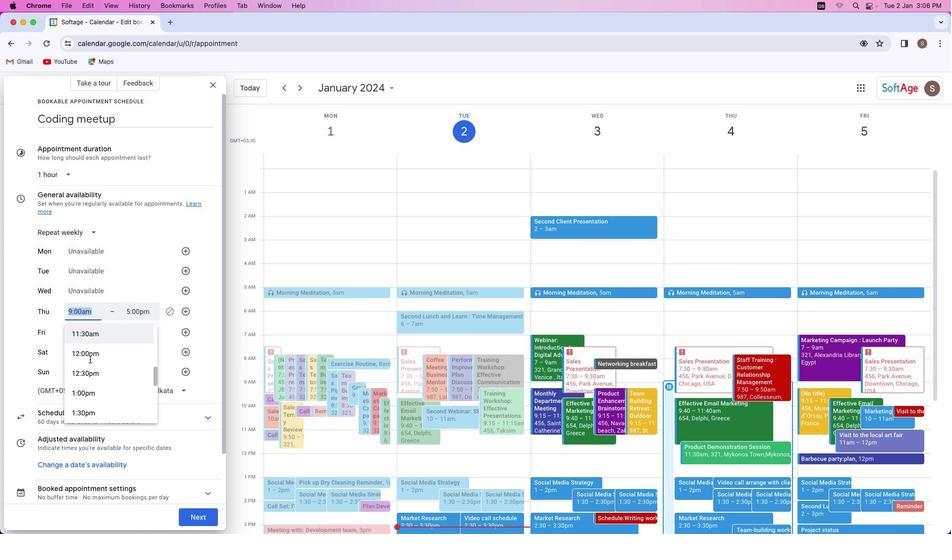 
Action: Mouse scrolled (89, 359) with delta (0, 0)
Screenshot: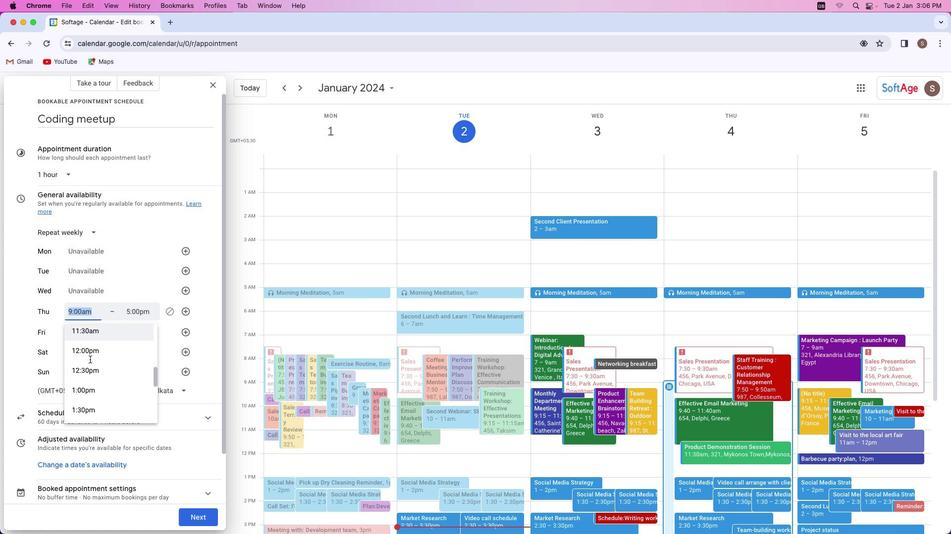 
Action: Mouse scrolled (89, 359) with delta (0, 0)
Screenshot: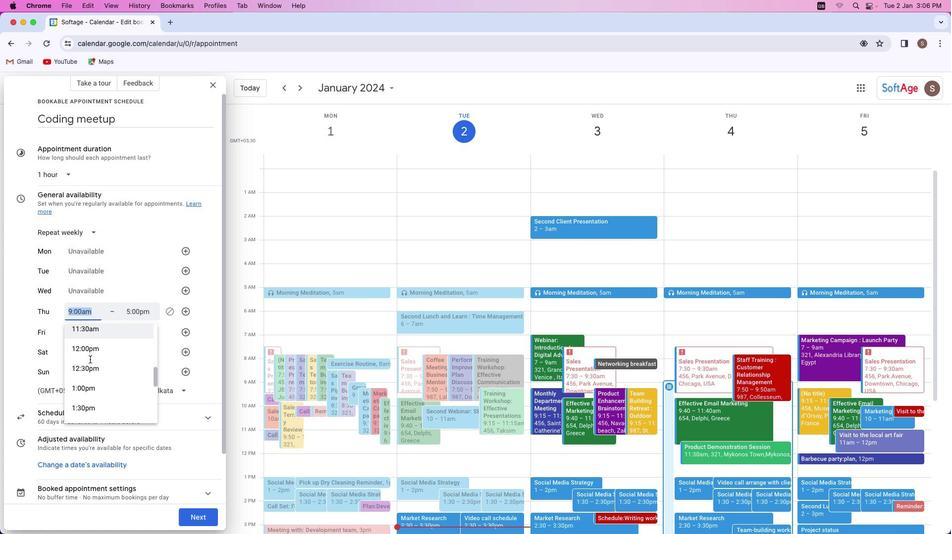 
Action: Mouse scrolled (89, 359) with delta (0, 0)
Screenshot: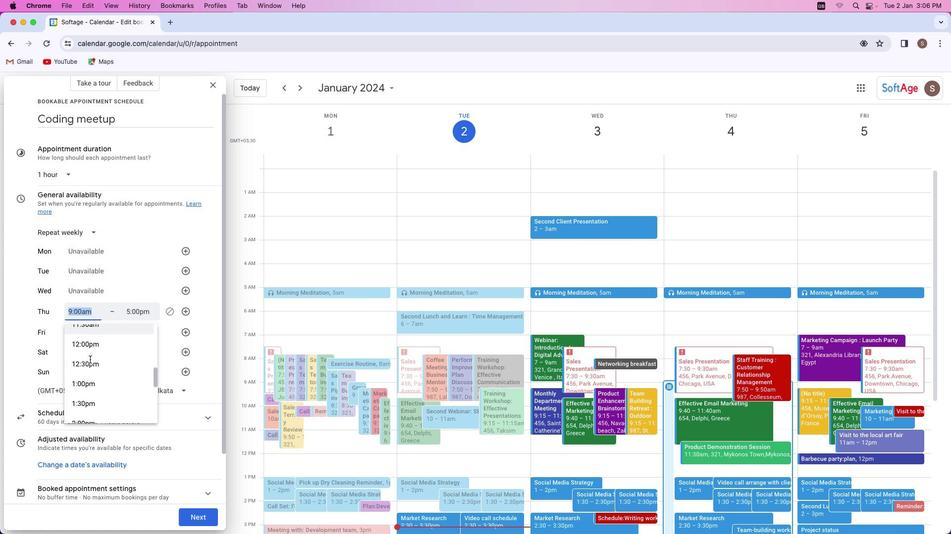 
Action: Mouse scrolled (89, 359) with delta (0, 0)
Screenshot: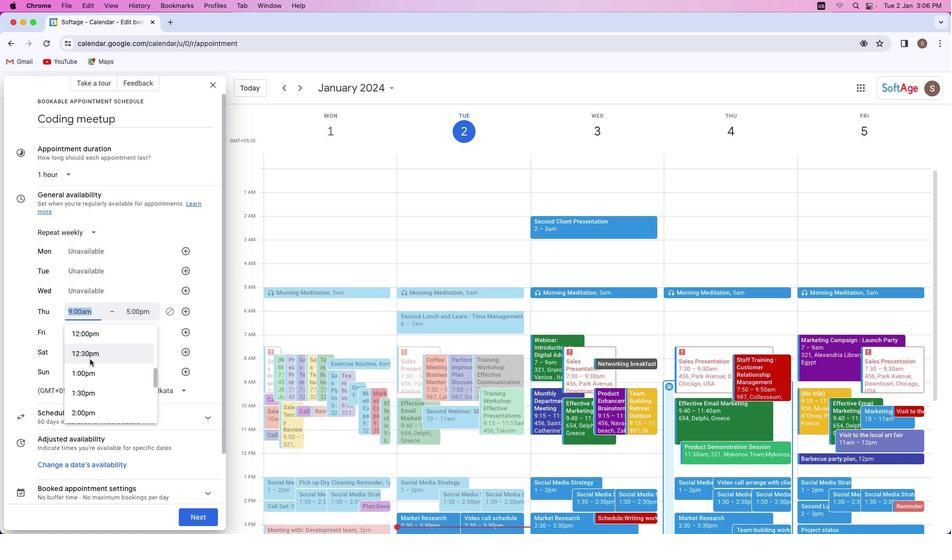 
Action: Mouse scrolled (89, 359) with delta (0, 0)
Screenshot: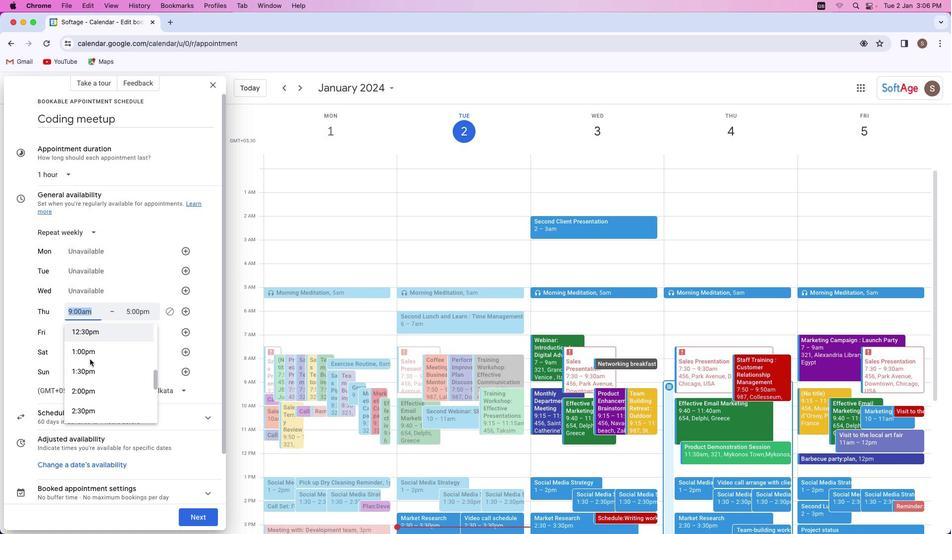 
Action: Mouse scrolled (89, 359) with delta (0, 0)
Screenshot: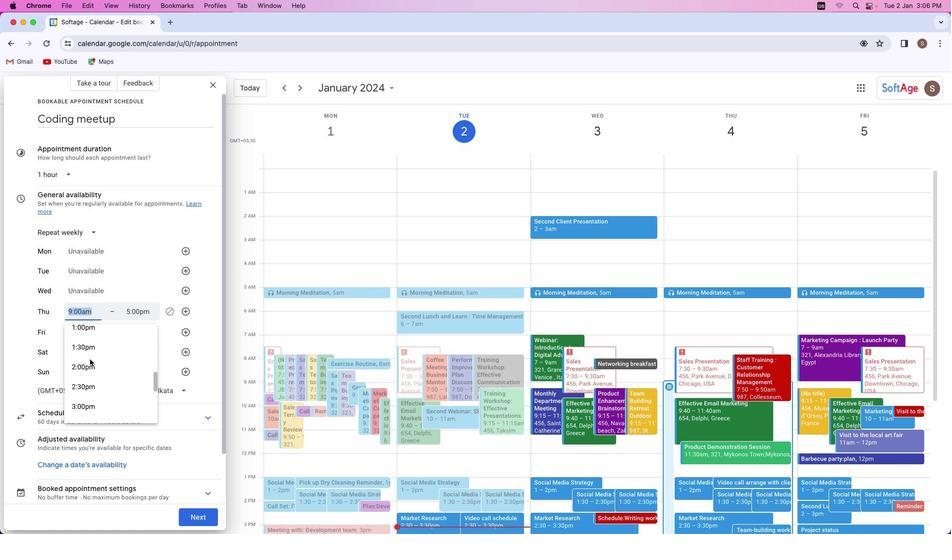 
Action: Mouse scrolled (89, 359) with delta (0, 0)
Screenshot: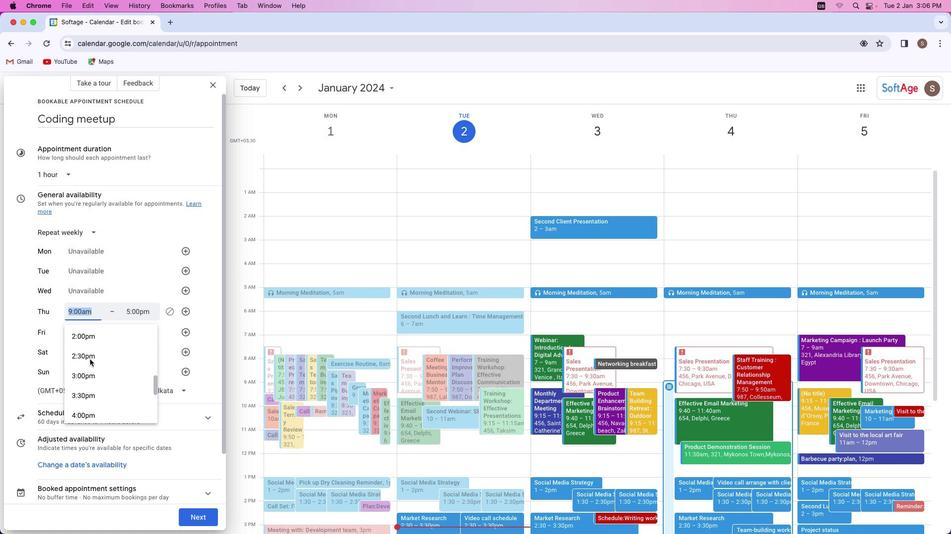 
Action: Mouse scrolled (89, 359) with delta (0, 0)
Screenshot: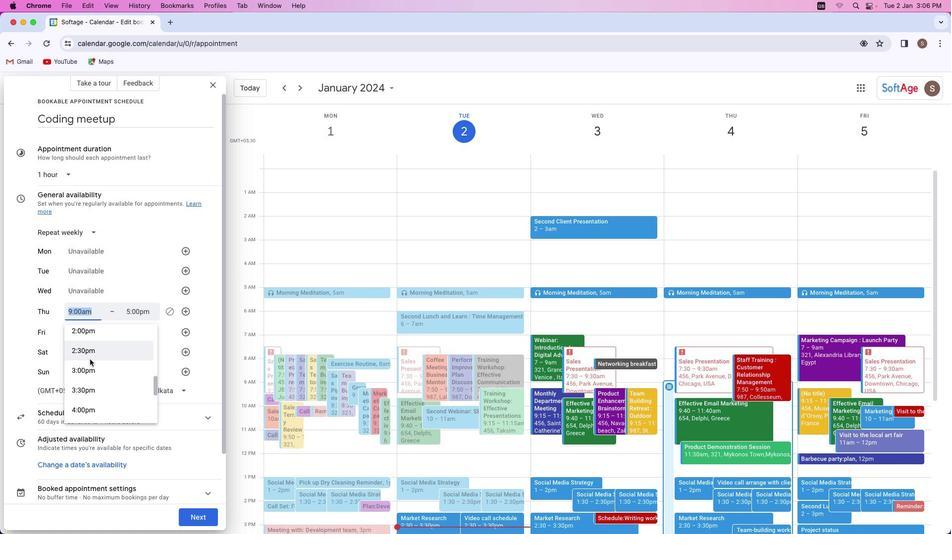 
Action: Mouse scrolled (89, 359) with delta (0, 0)
Screenshot: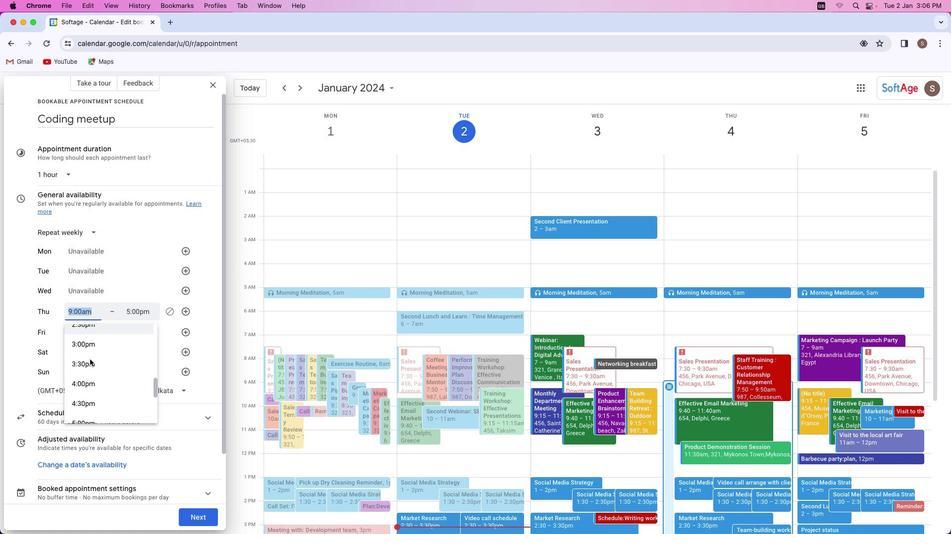
Action: Mouse scrolled (89, 359) with delta (0, 0)
Screenshot: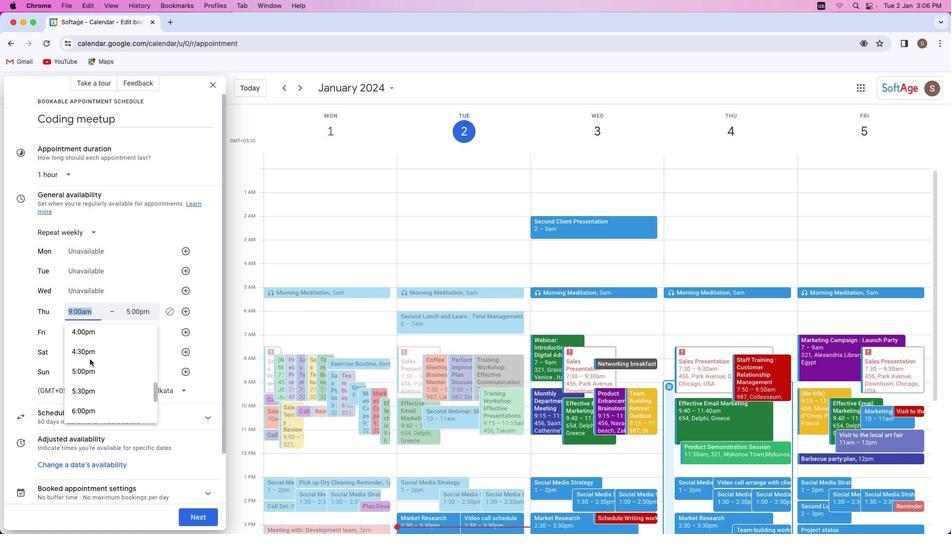 
Action: Mouse scrolled (89, 359) with delta (0, 0)
Screenshot: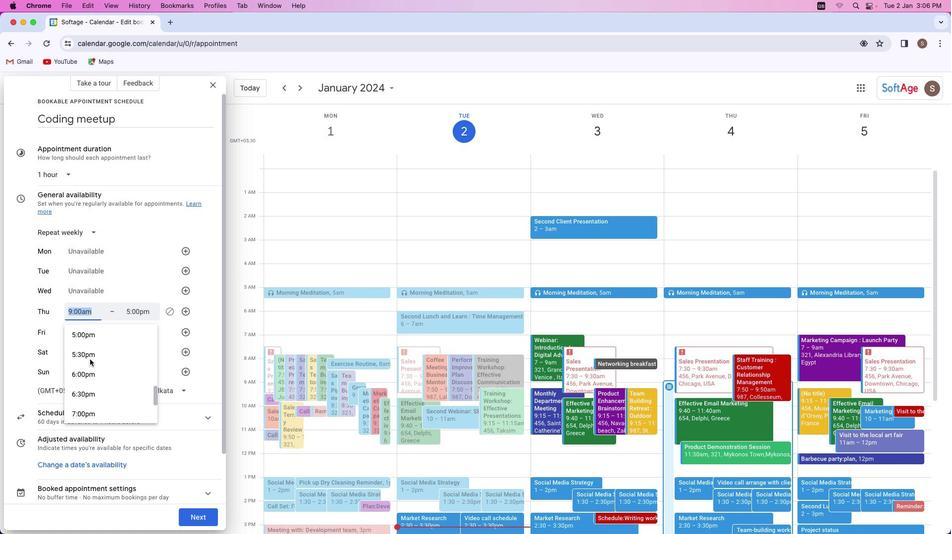 
Action: Mouse scrolled (89, 359) with delta (0, 0)
Screenshot: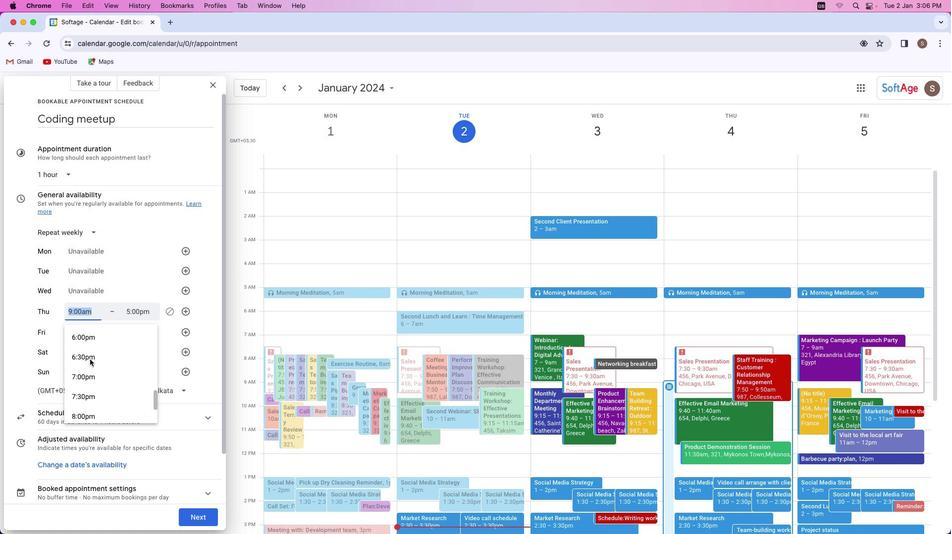
Action: Mouse scrolled (89, 359) with delta (0, 0)
Screenshot: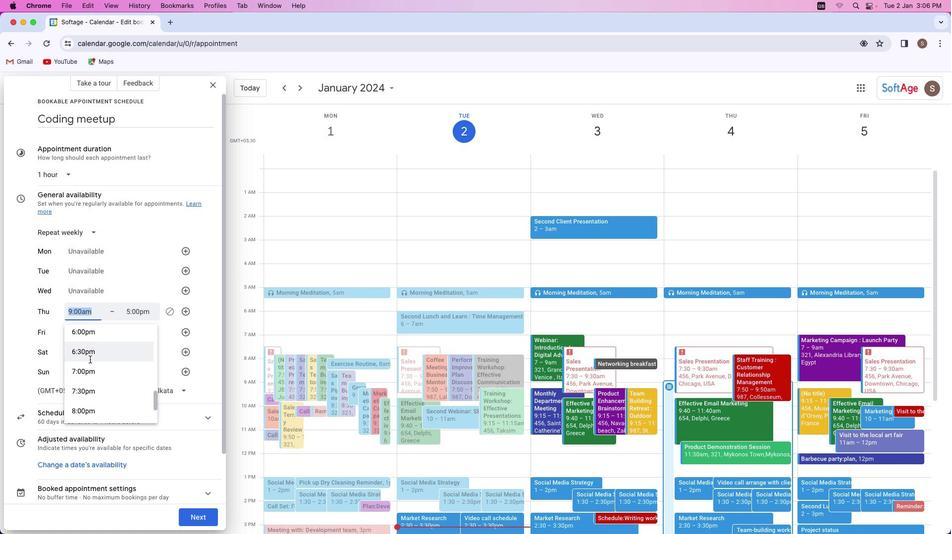
Action: Mouse scrolled (89, 359) with delta (0, 0)
Screenshot: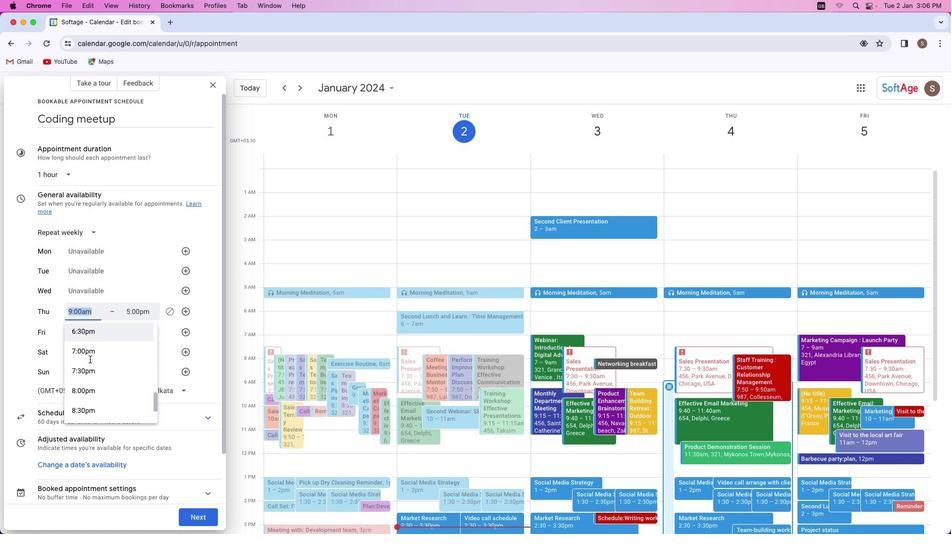 
Action: Mouse scrolled (89, 359) with delta (0, 0)
Screenshot: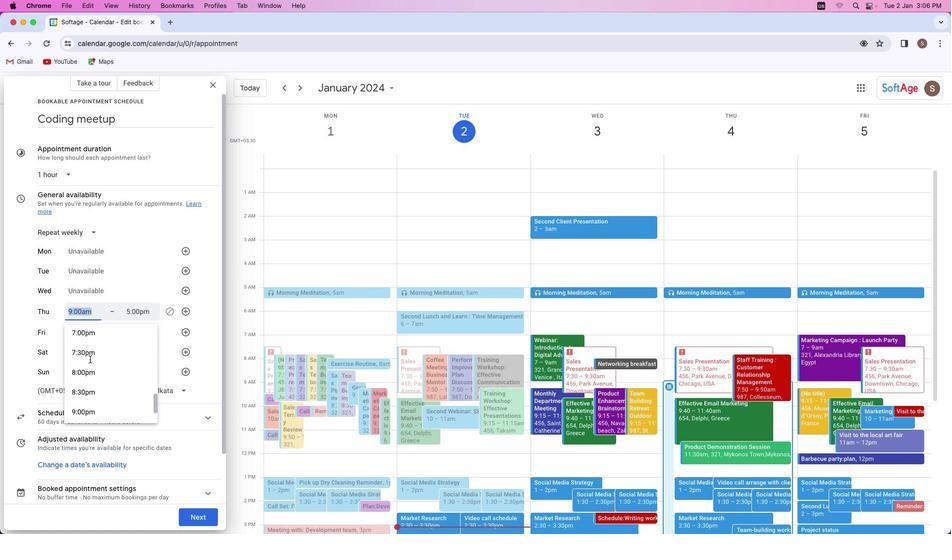 
Action: Mouse scrolled (89, 359) with delta (0, 0)
Screenshot: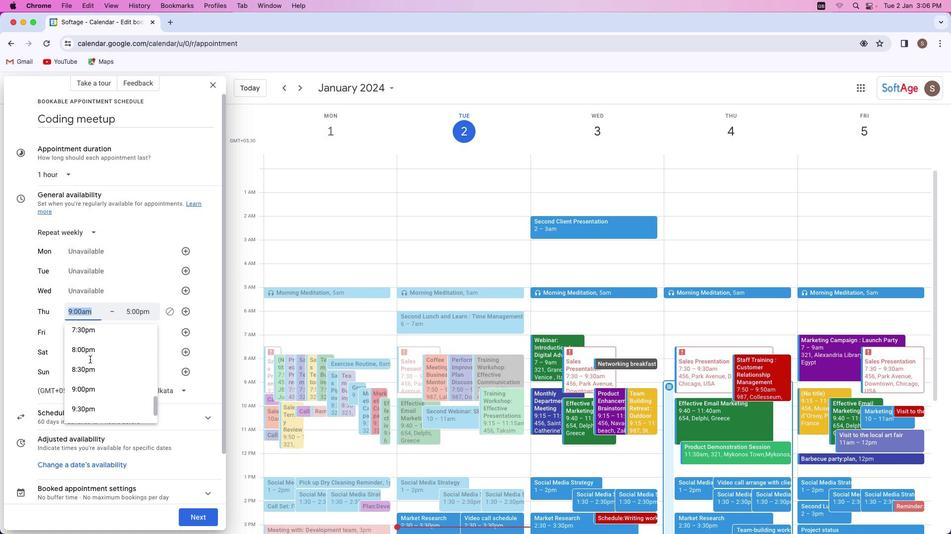 
Action: Mouse moved to (89, 355)
Screenshot: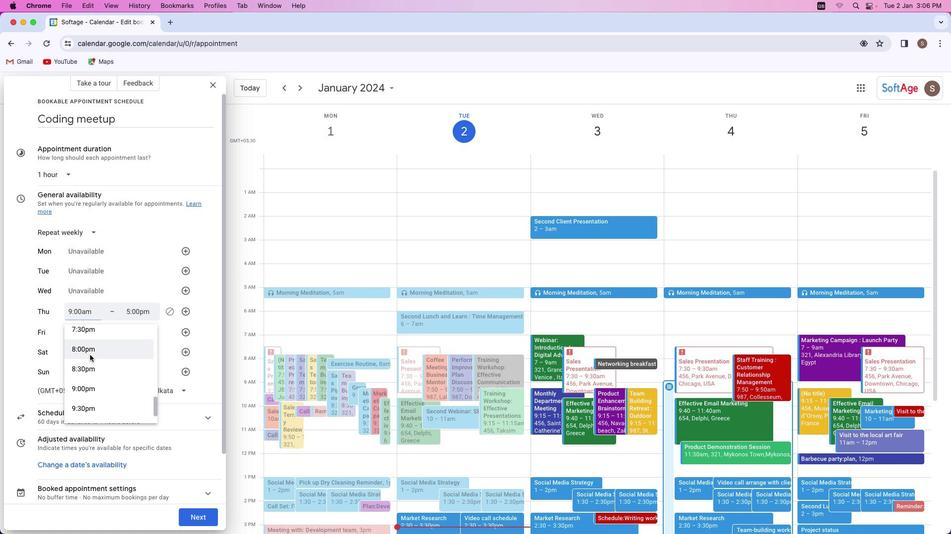 
Action: Mouse pressed left at (89, 355)
Screenshot: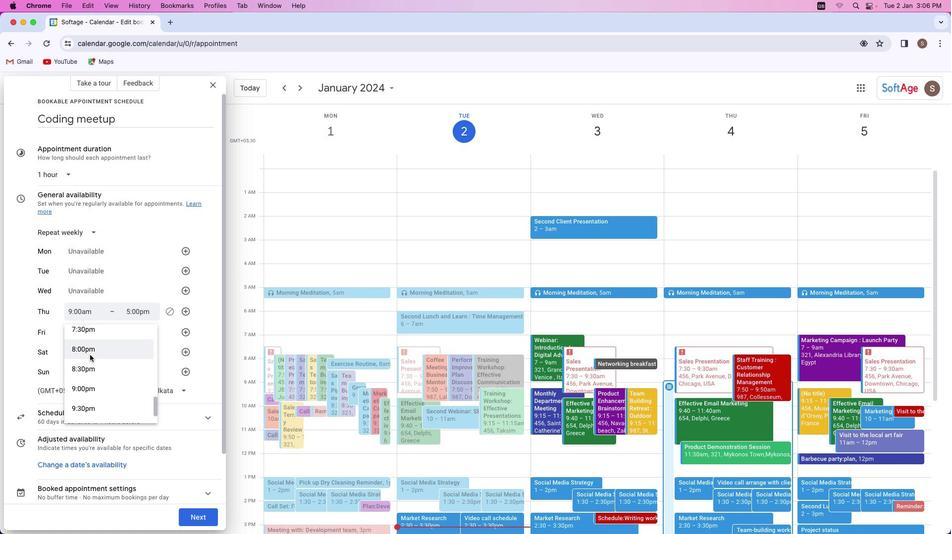 
Action: Mouse moved to (126, 413)
Screenshot: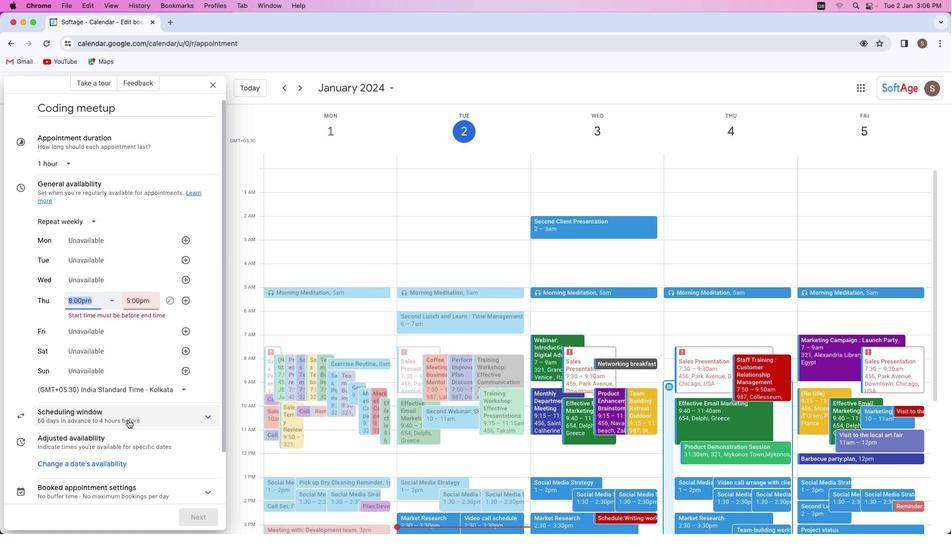 
Action: Mouse scrolled (126, 413) with delta (0, 0)
Screenshot: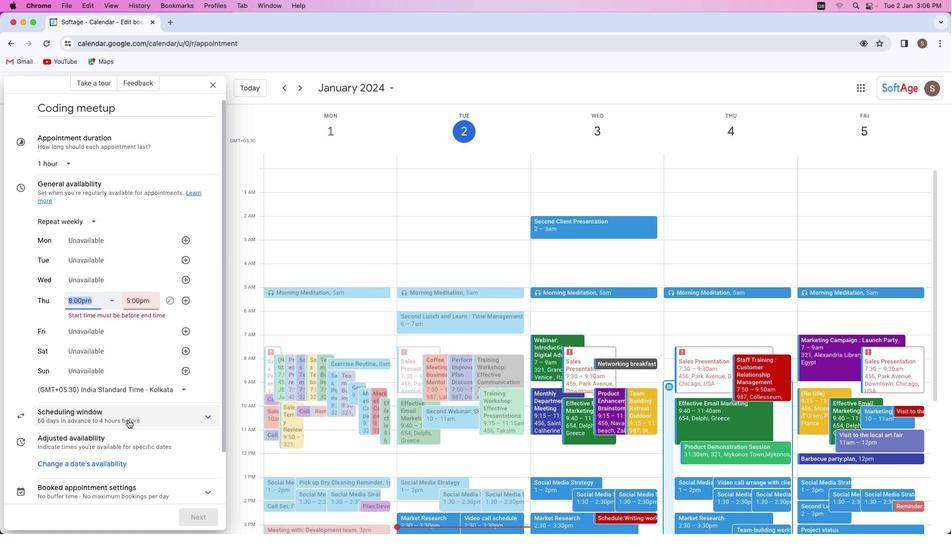 
Action: Mouse moved to (127, 418)
Screenshot: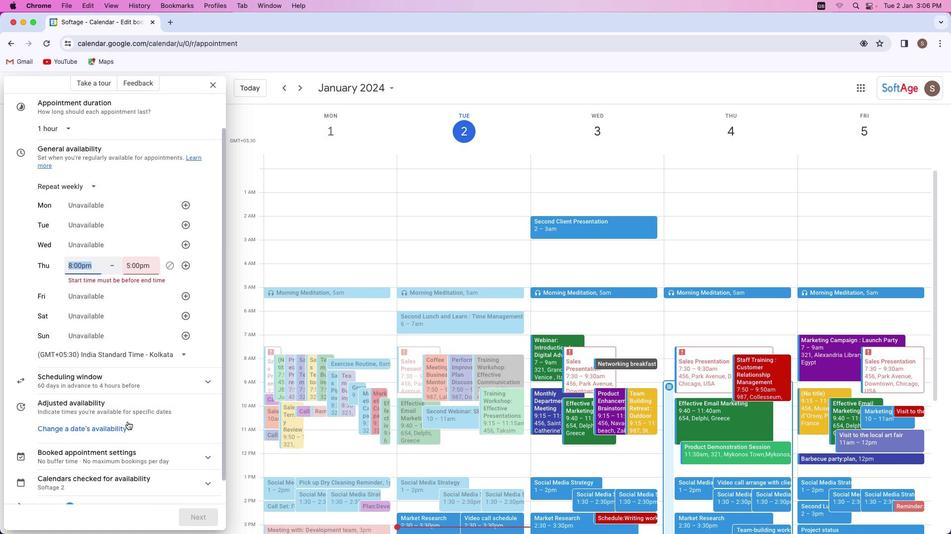 
Action: Mouse scrolled (127, 418) with delta (0, 0)
Screenshot: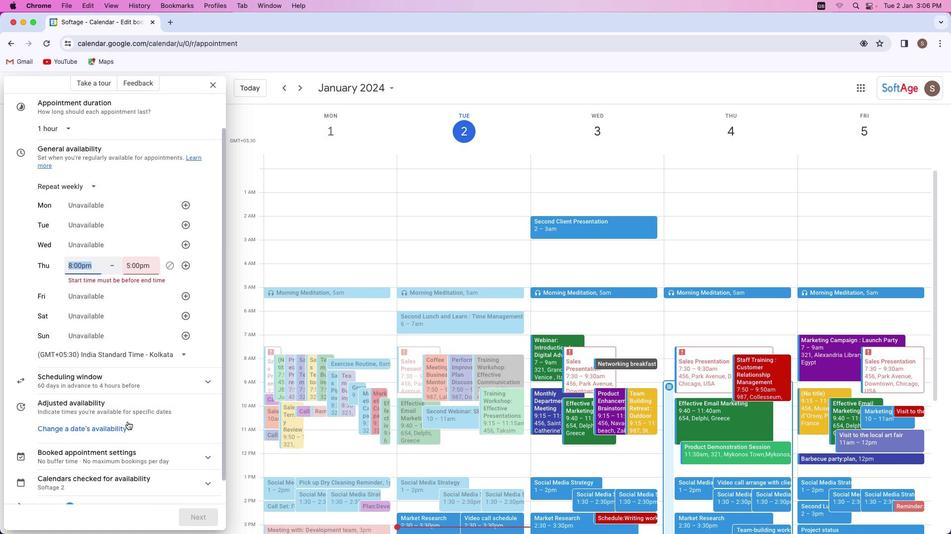 
Action: Mouse moved to (127, 420)
Screenshot: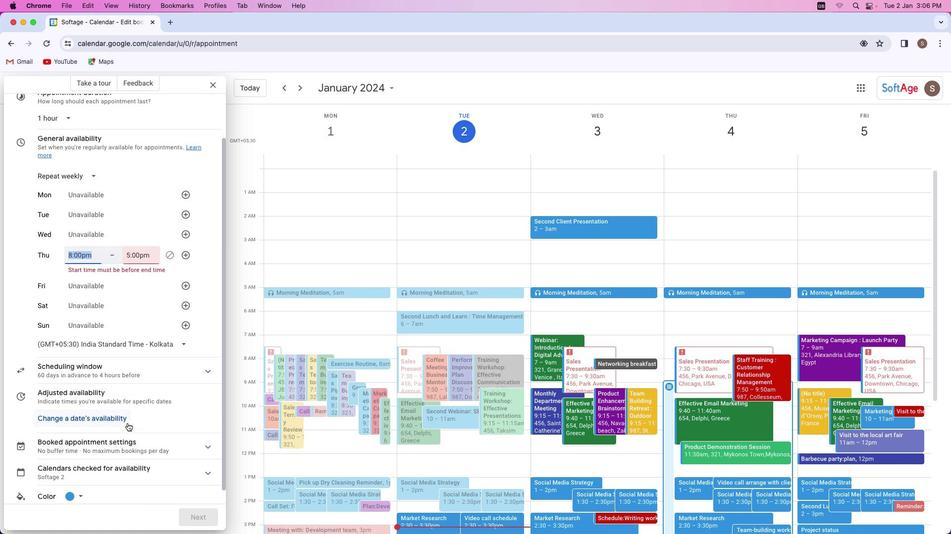 
Action: Mouse scrolled (127, 420) with delta (0, 0)
Screenshot: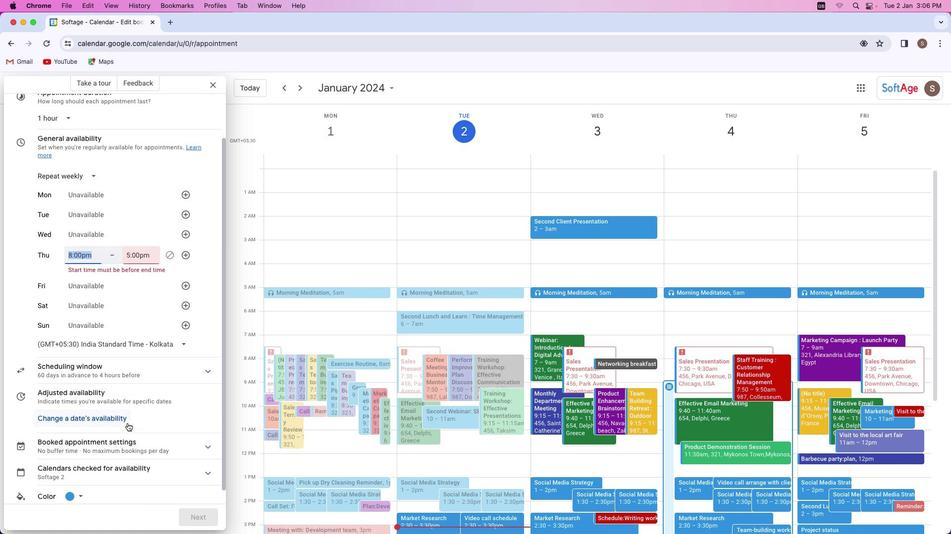 
Action: Mouse moved to (127, 420)
Screenshot: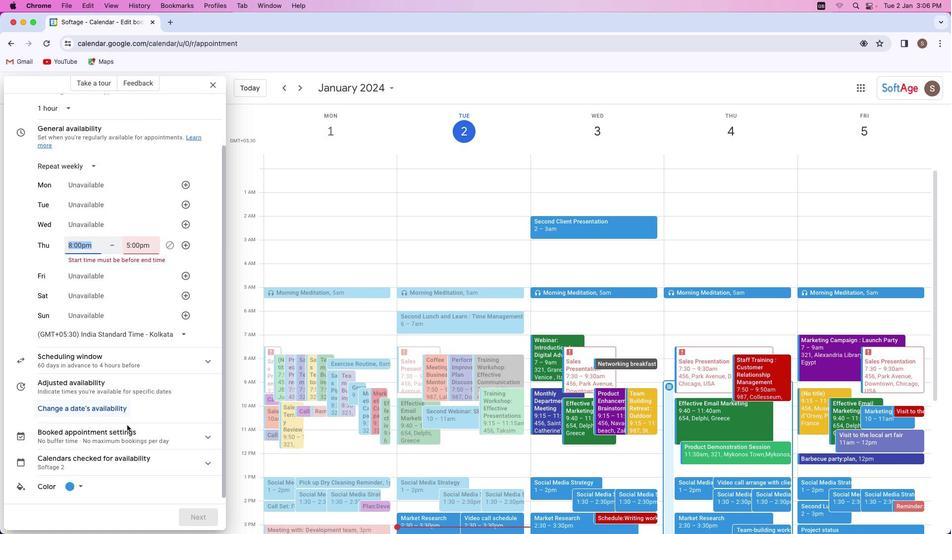 
Action: Mouse scrolled (127, 420) with delta (0, -1)
Screenshot: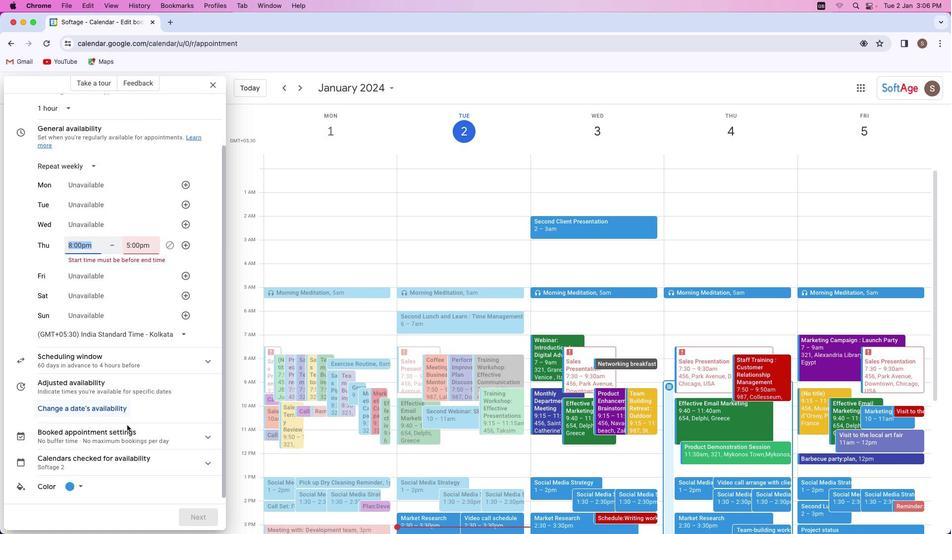 
Action: Mouse moved to (126, 433)
Screenshot: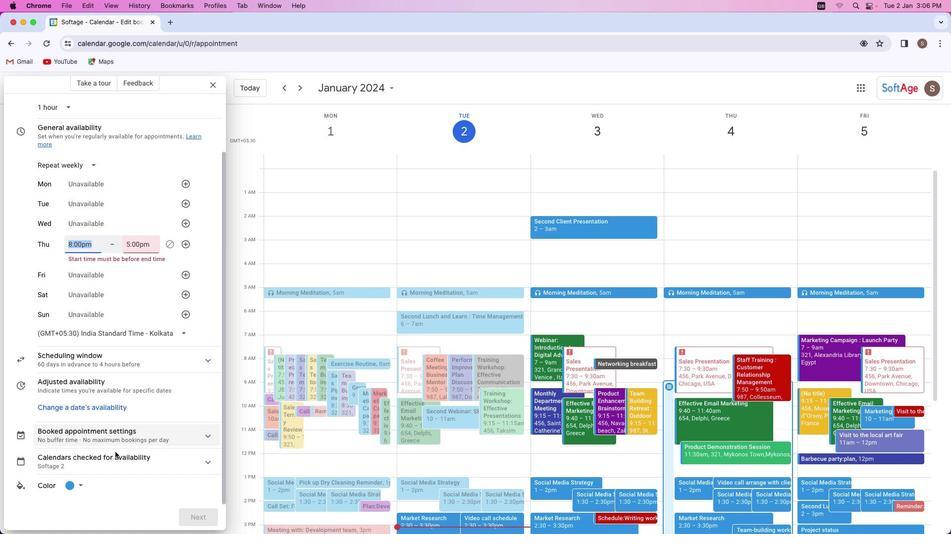 
Action: Mouse scrolled (126, 433) with delta (0, 0)
Screenshot: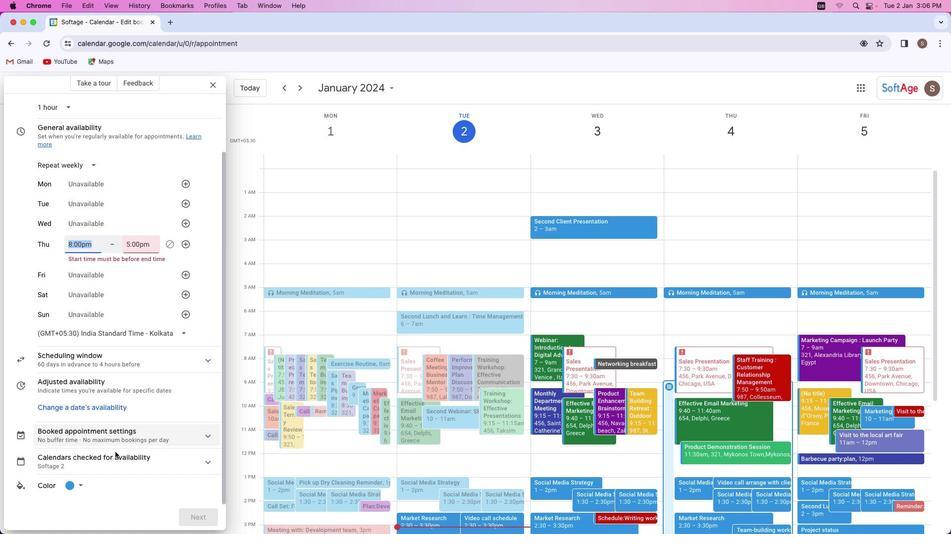 
Action: Mouse moved to (126, 436)
Screenshot: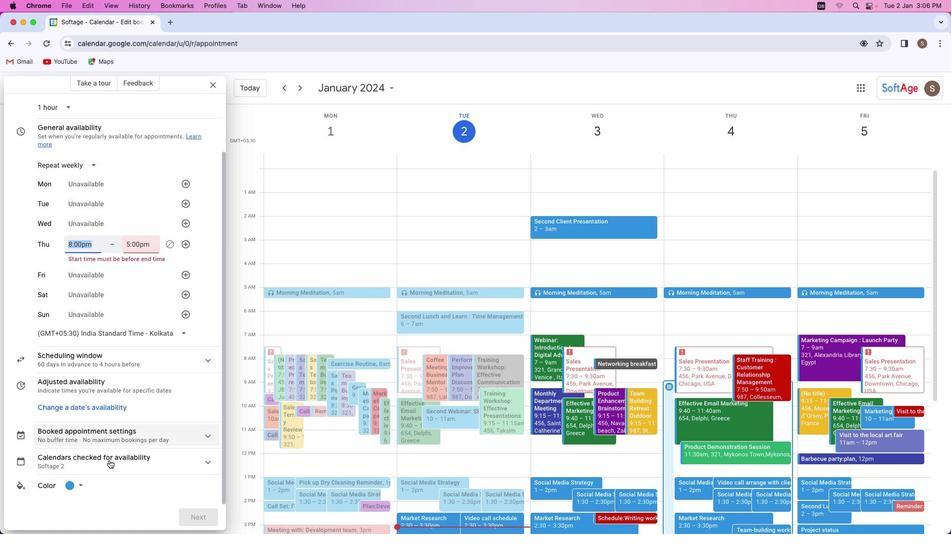 
Action: Mouse scrolled (126, 436) with delta (0, 0)
Screenshot: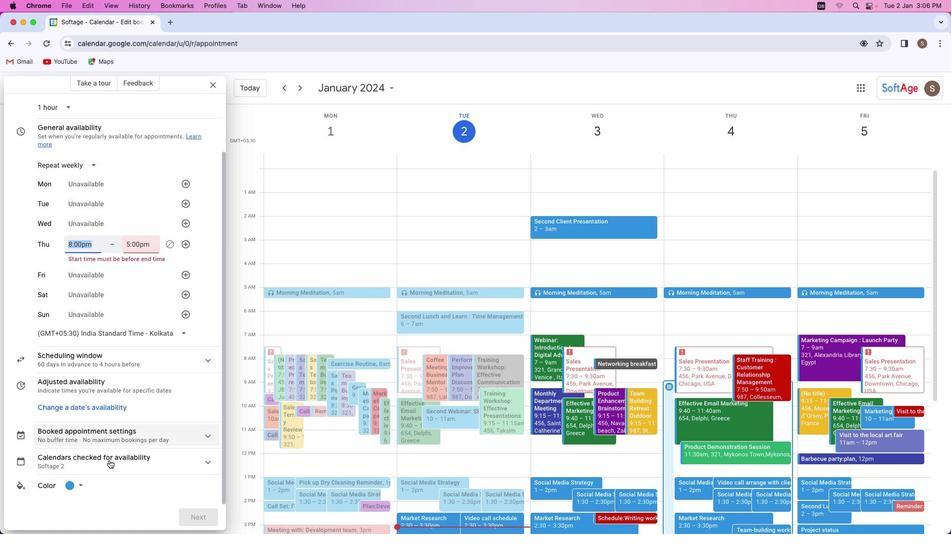 
Action: Mouse moved to (126, 438)
Screenshot: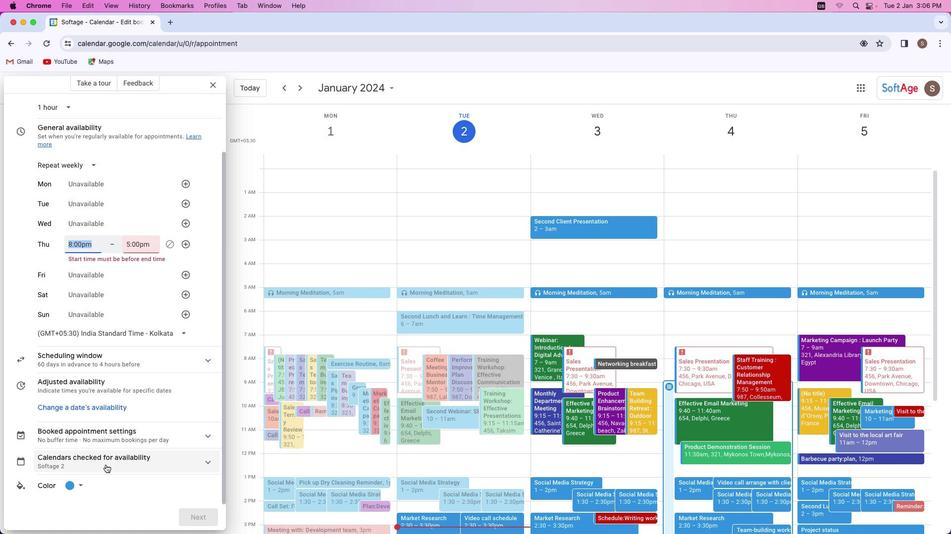 
Action: Mouse scrolled (126, 438) with delta (0, -1)
Screenshot: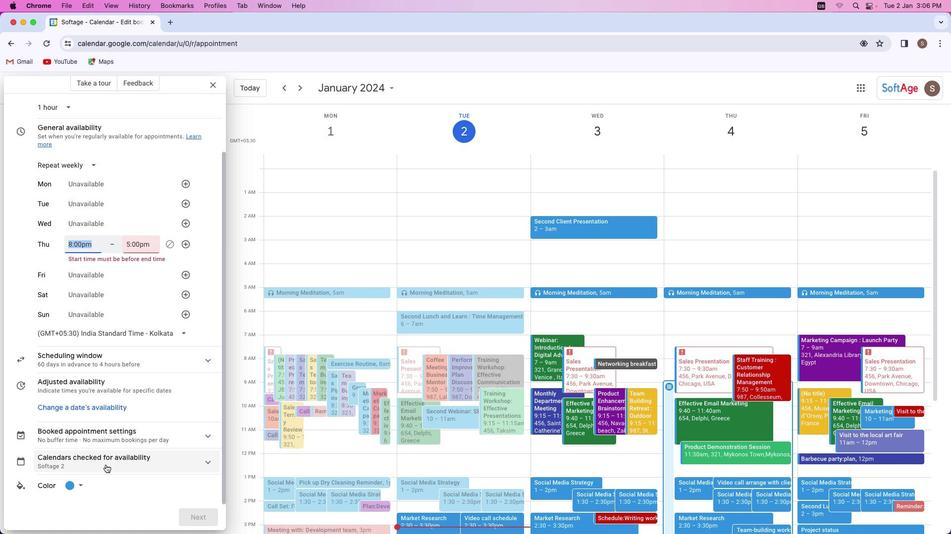 
Action: Mouse moved to (74, 485)
Screenshot: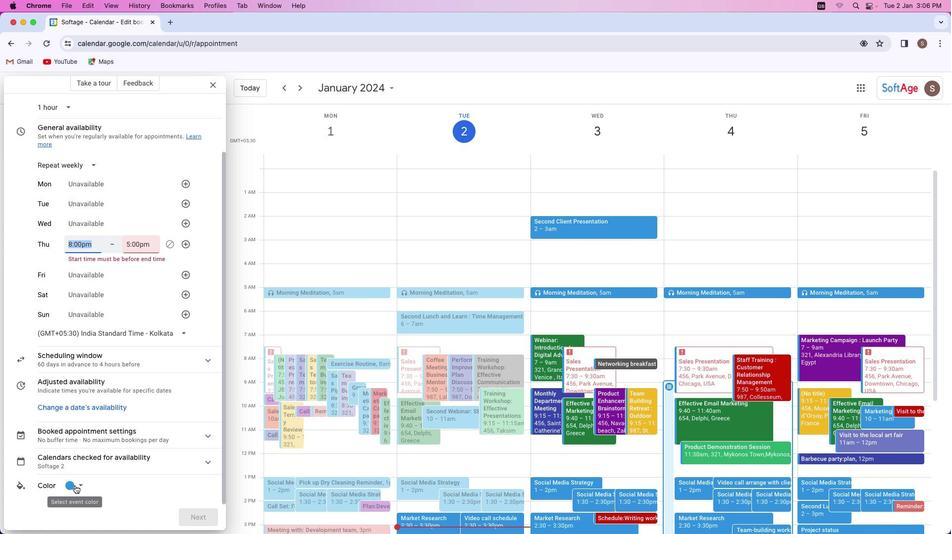
Action: Mouse pressed left at (74, 485)
Screenshot: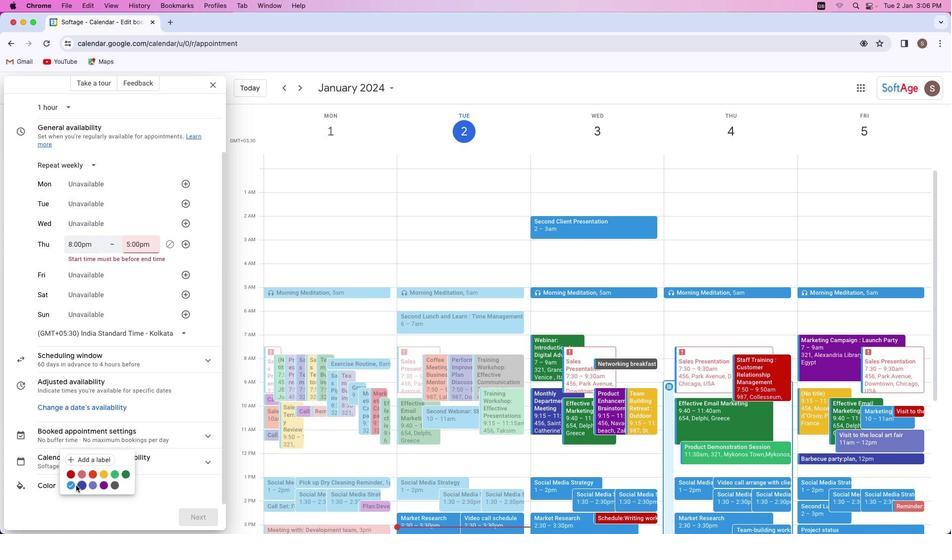 
Action: Mouse moved to (84, 484)
Screenshot: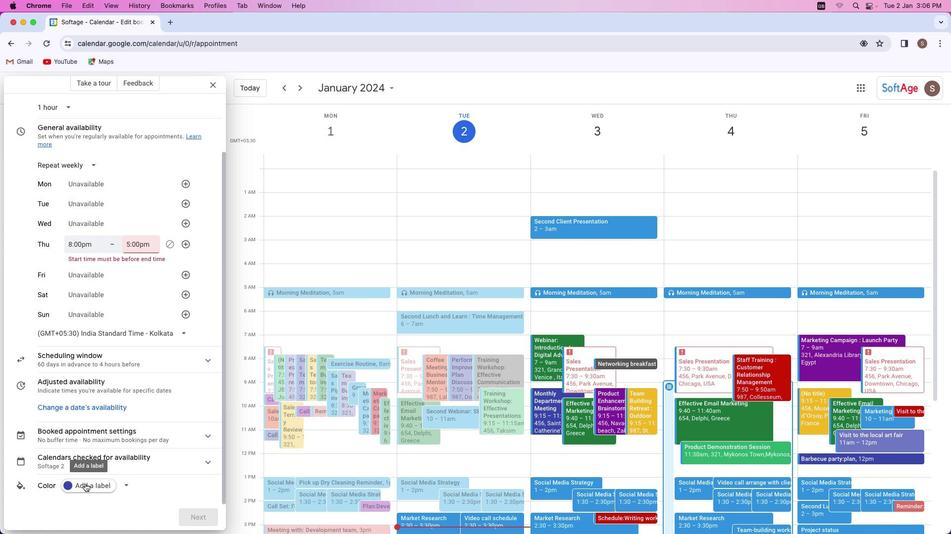 
Action: Mouse pressed left at (84, 484)
Screenshot: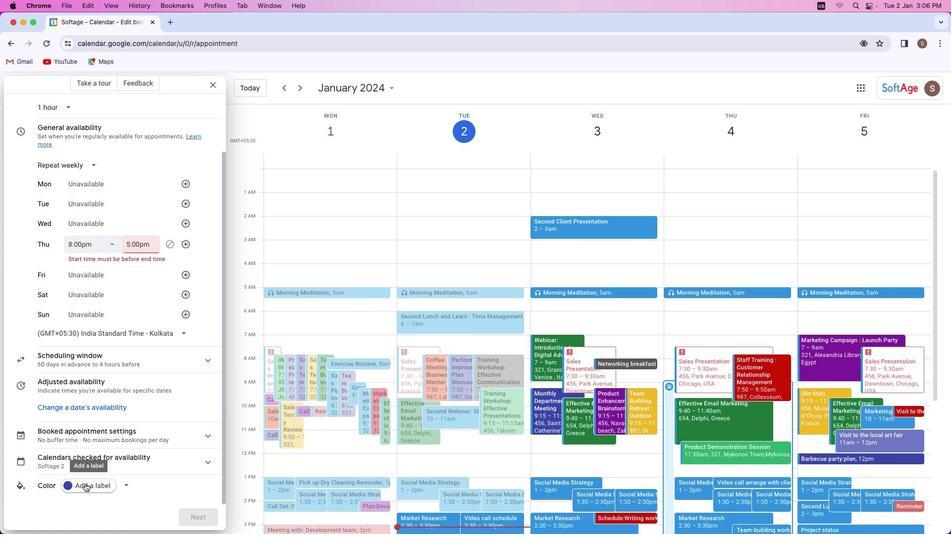 
Action: Mouse moved to (142, 245)
Screenshot: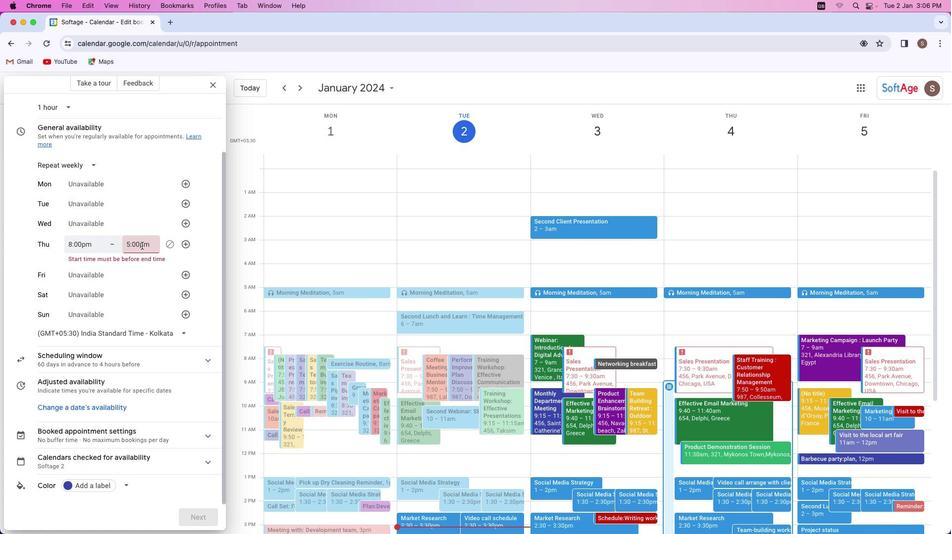 
Action: Mouse pressed left at (142, 245)
Screenshot: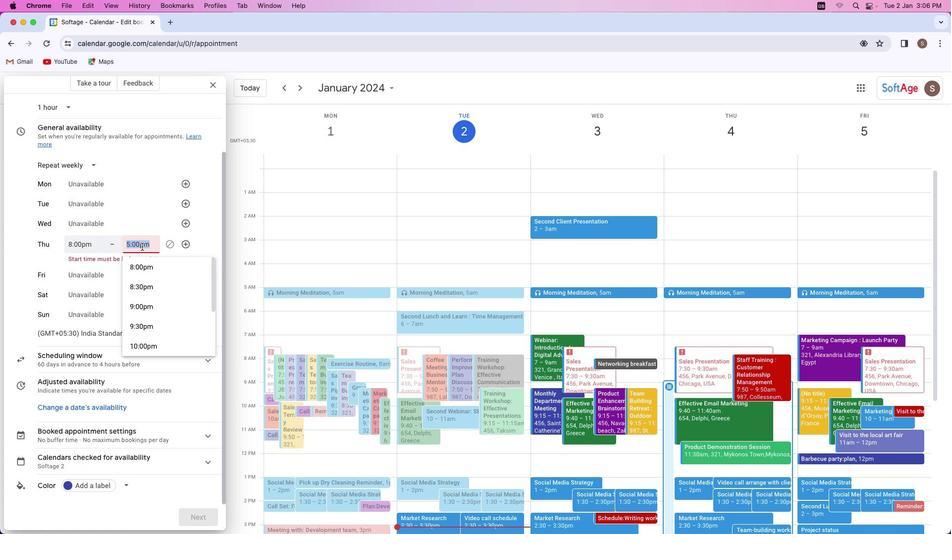 
Action: Mouse moved to (137, 308)
Screenshot: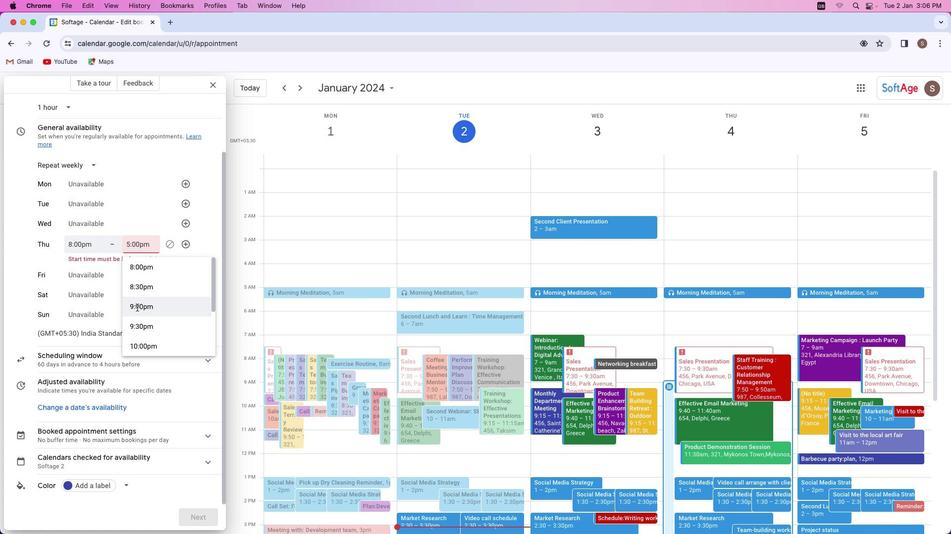 
Action: Mouse pressed left at (137, 308)
Screenshot: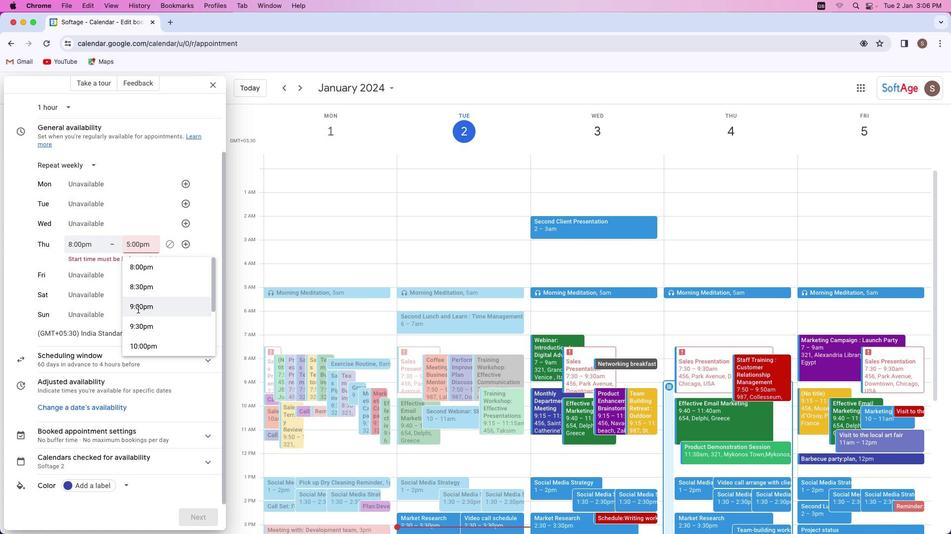 
Action: Mouse moved to (196, 516)
Screenshot: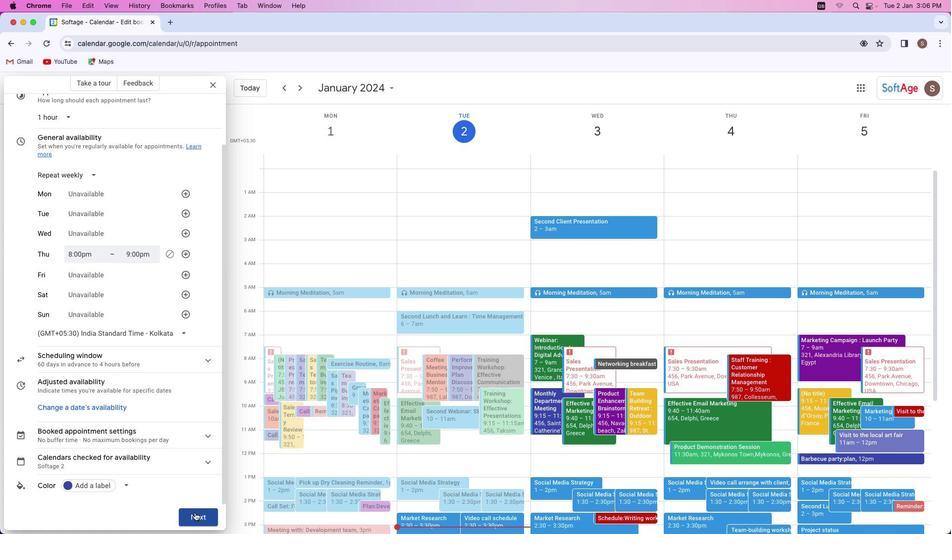 
Action: Mouse pressed left at (196, 516)
Screenshot: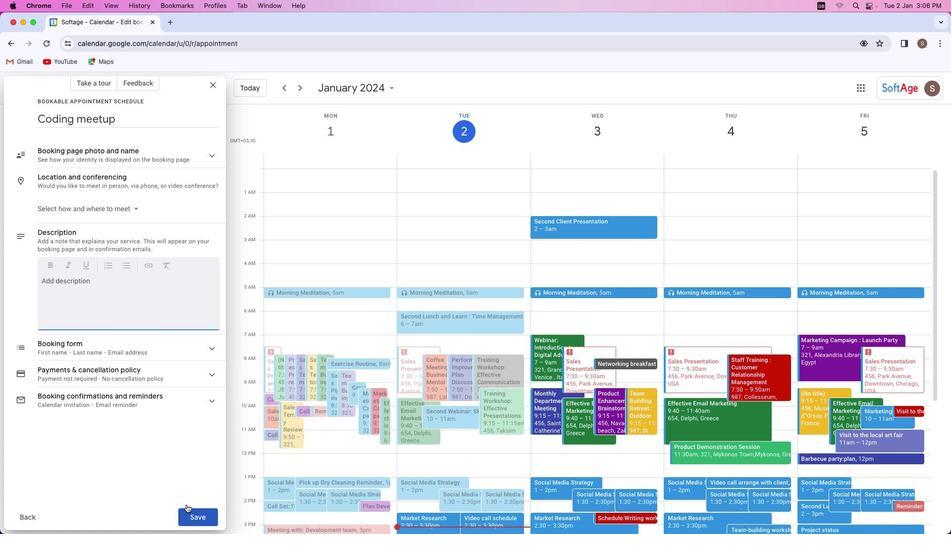 
Action: Mouse moved to (78, 278)
Screenshot: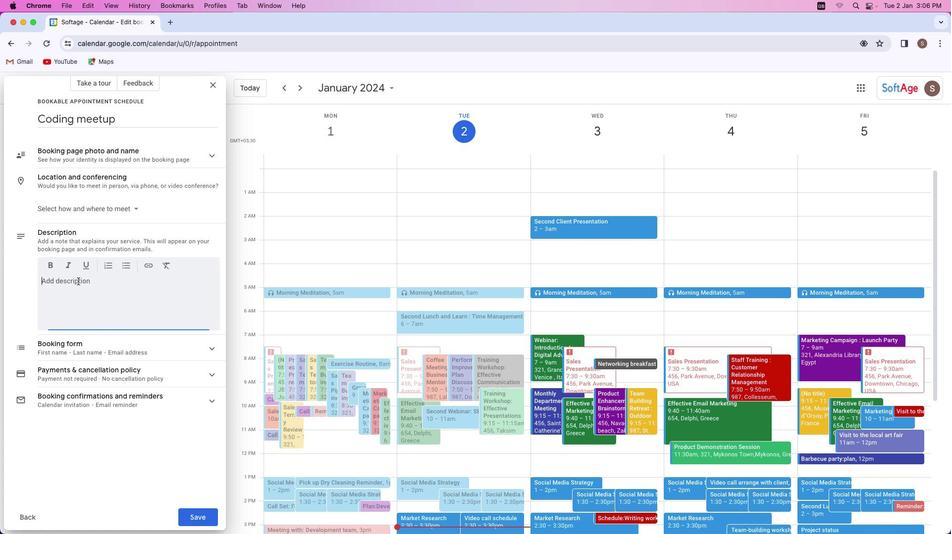 
Action: Mouse pressed left at (78, 278)
Screenshot: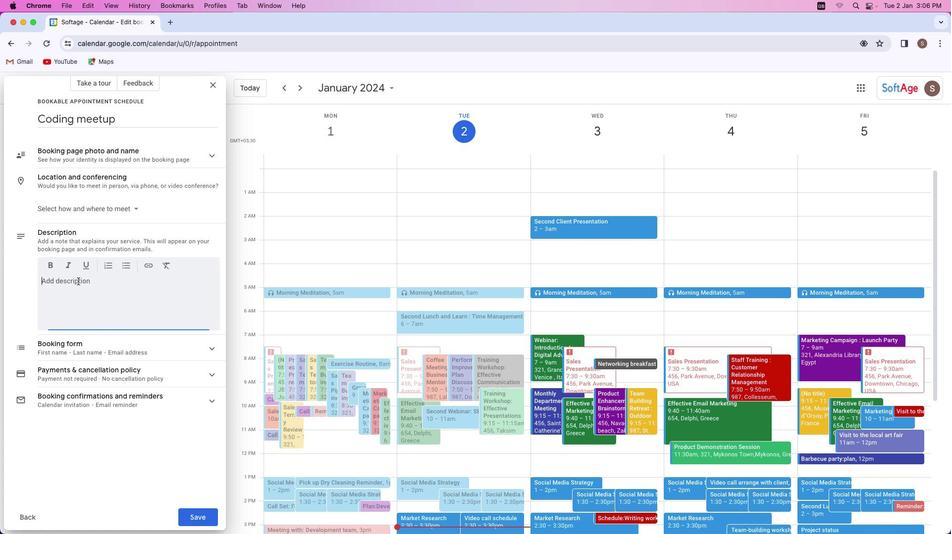 
Action: Mouse moved to (78, 283)
Screenshot: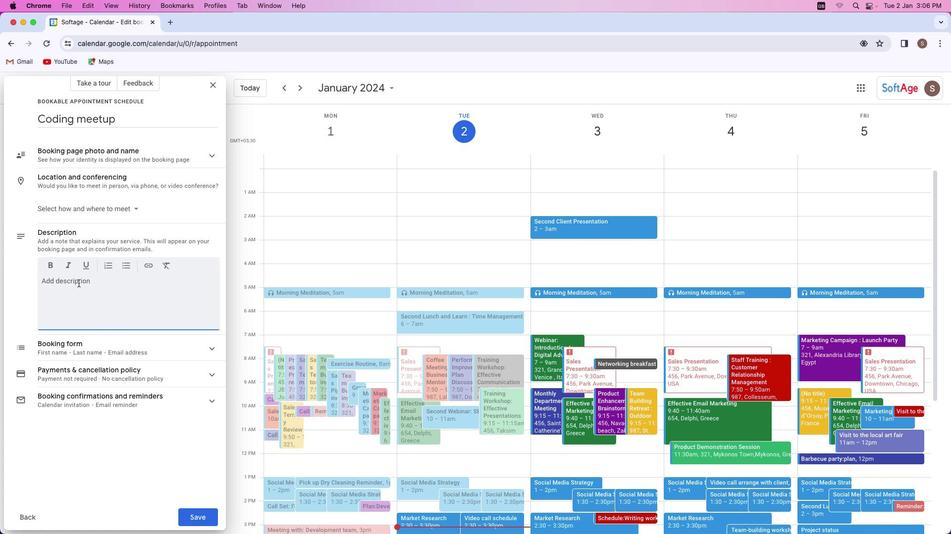 
Action: Key pressed Key.shift'T''h''i''s'Key.space's''c''h''e''d''u''l''e'Key.space'i''s'Key.space'f''o''r'Key.space'c''o''d''i''n''g'Key.space'm''m'Key.backspace'e''e''t''u''p''.'
Screenshot: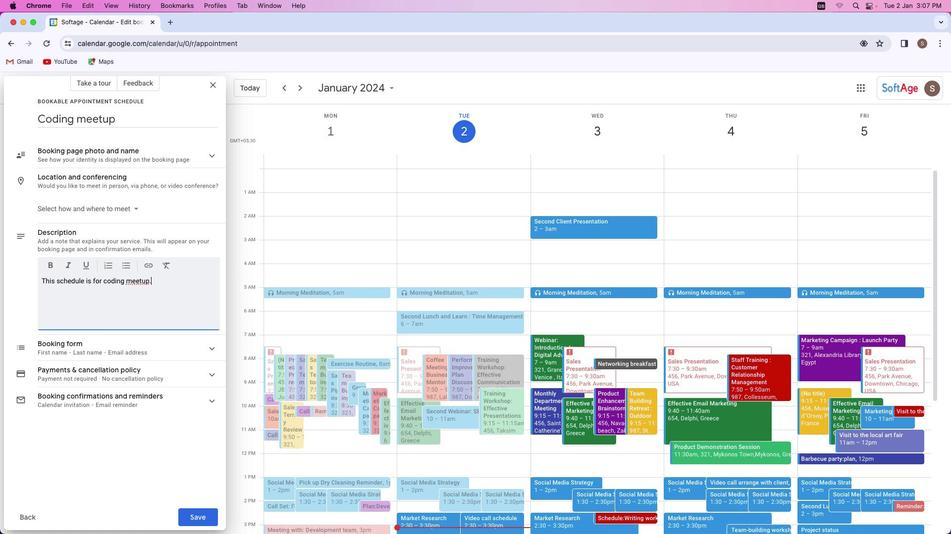 
Action: Mouse moved to (193, 514)
Screenshot: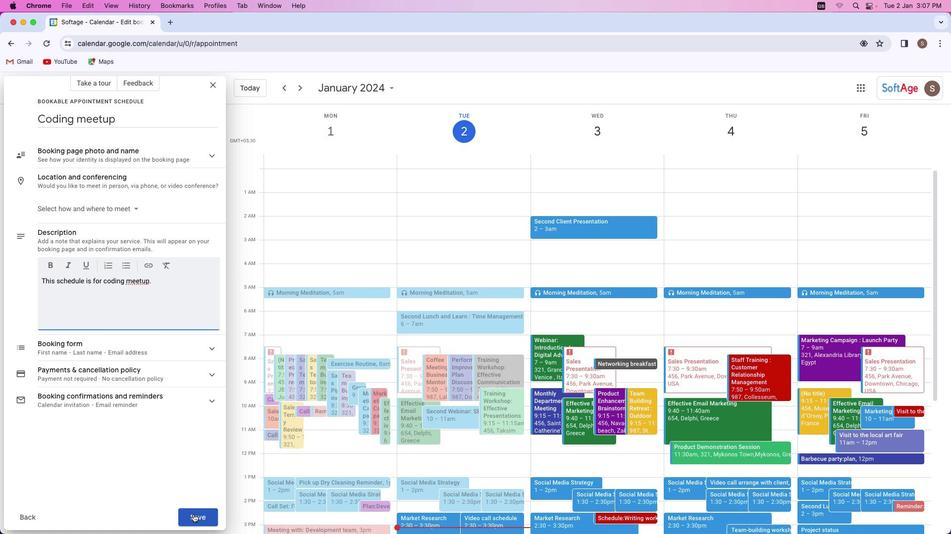 
Action: Mouse pressed left at (193, 514)
Screenshot: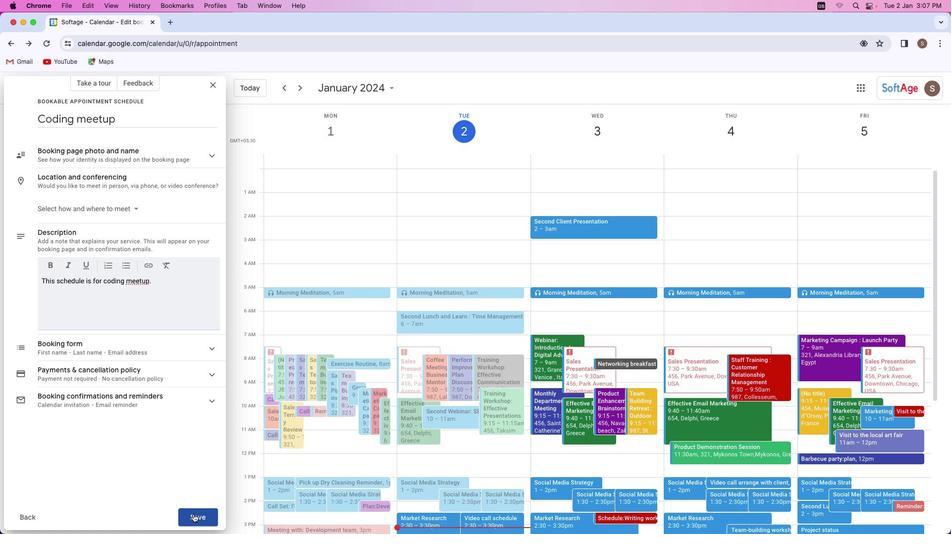 
Action: Mouse moved to (501, 261)
Screenshot: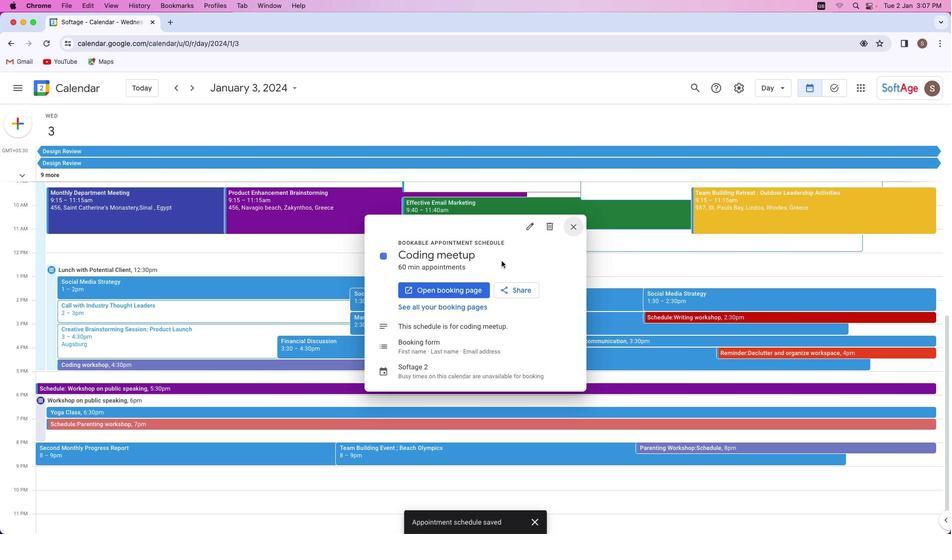 
